 Task: Set Duration of Sprint called Sprint0000000232 in Scrum Project Project0000000078 to 1 week in Jira. Set Duration of Sprint called Sprint0000000233 in Scrum Project Project0000000078 to 2 weeks in Jira. Set Duration of Sprint called Sprint0000000234 in Scrum Project Project0000000078 to 3 weeks in Jira. Create ChildIssue0000000761 as Child Issue of Issue Issue0000000381 in Backlog  in Scrum Project Project0000000077 in Jira. Create ChildIssue0000000762 as Child Issue of Issue Issue0000000381 in Backlog  in Scrum Project Project0000000077 in Jira
Action: Mouse moved to (76, 316)
Screenshot: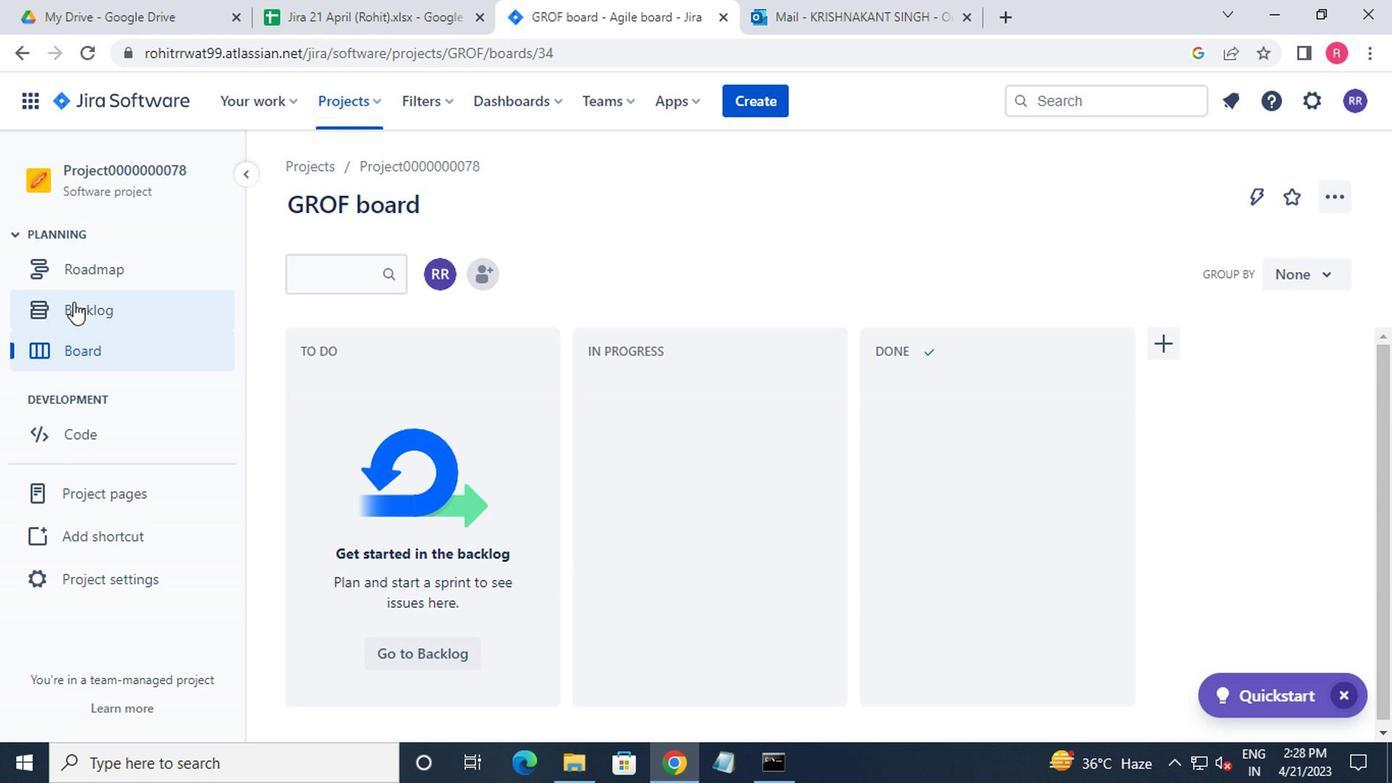 
Action: Mouse pressed left at (76, 316)
Screenshot: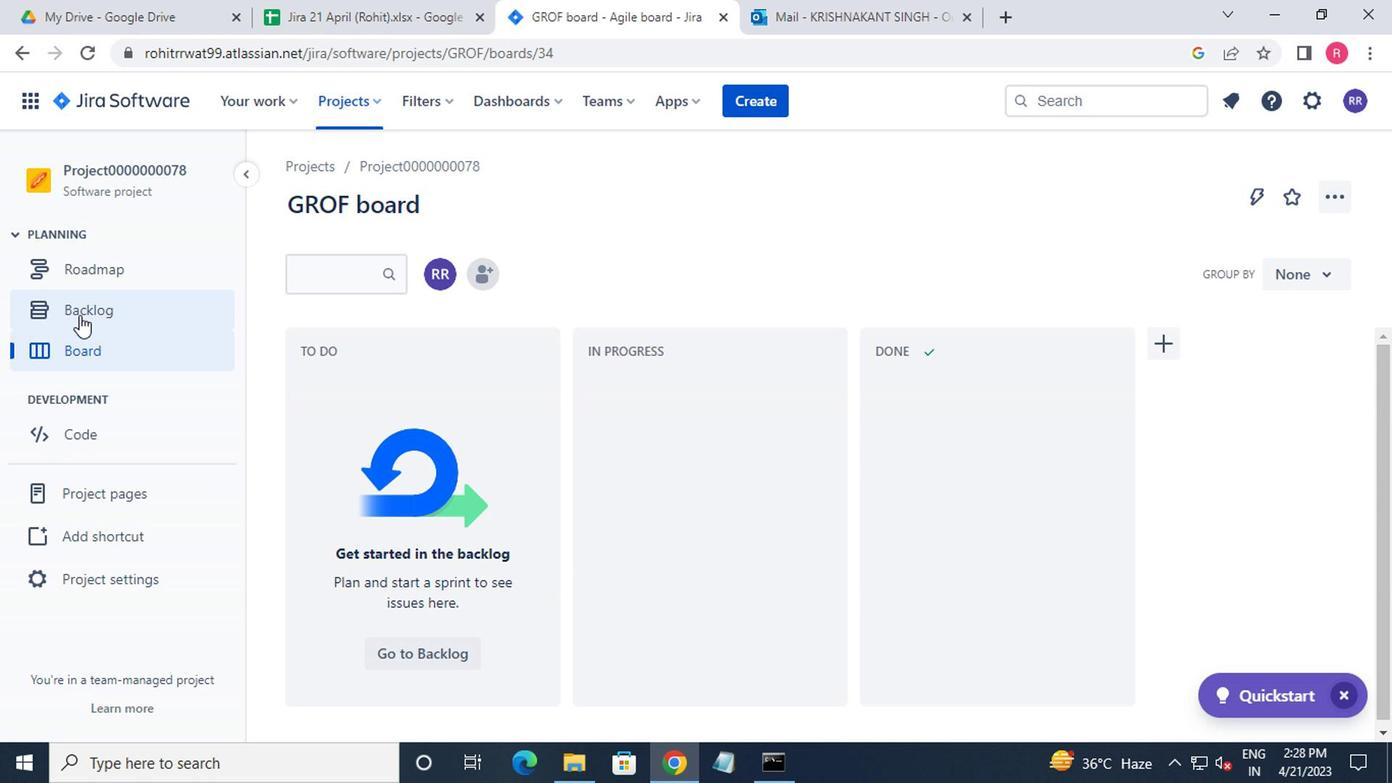 
Action: Mouse moved to (454, 335)
Screenshot: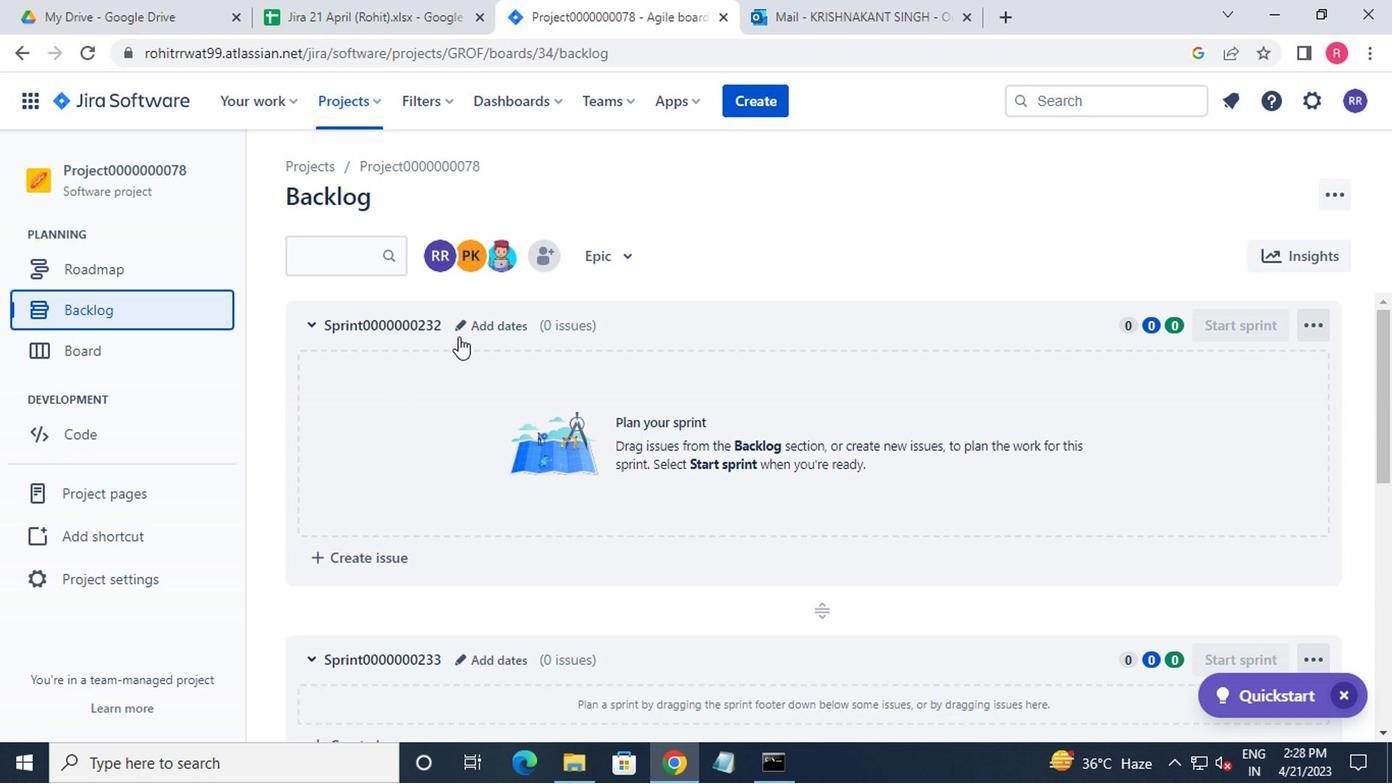 
Action: Mouse pressed left at (454, 335)
Screenshot: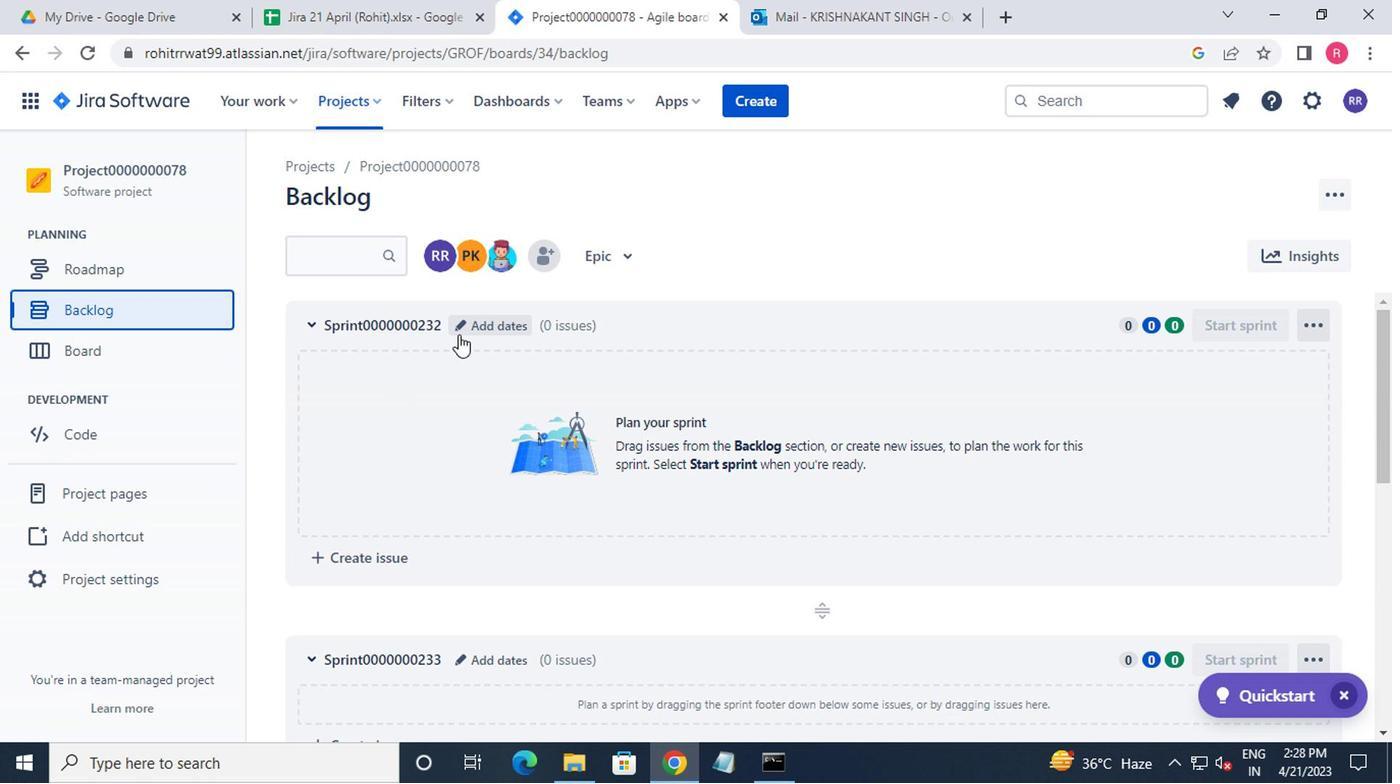 
Action: Mouse moved to (519, 317)
Screenshot: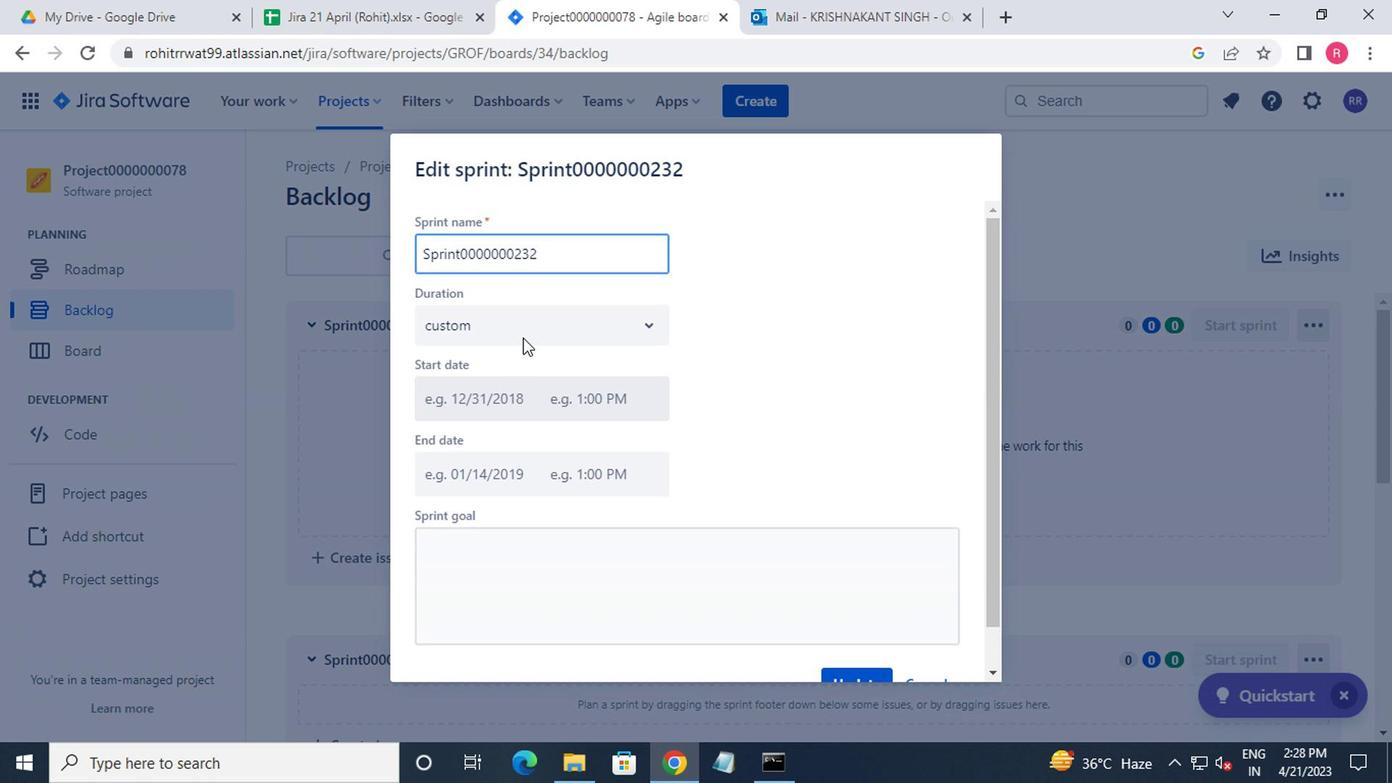 
Action: Mouse pressed left at (519, 317)
Screenshot: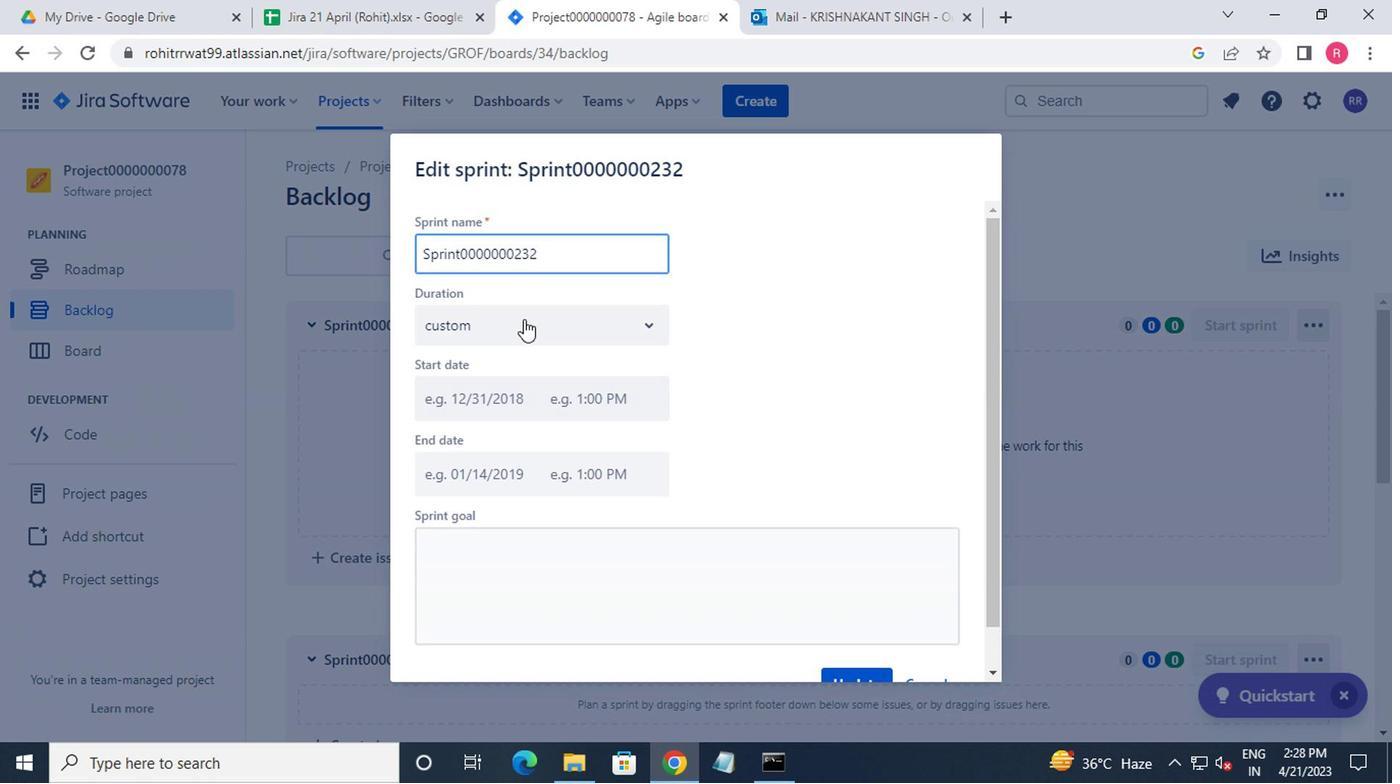 
Action: Mouse moved to (501, 379)
Screenshot: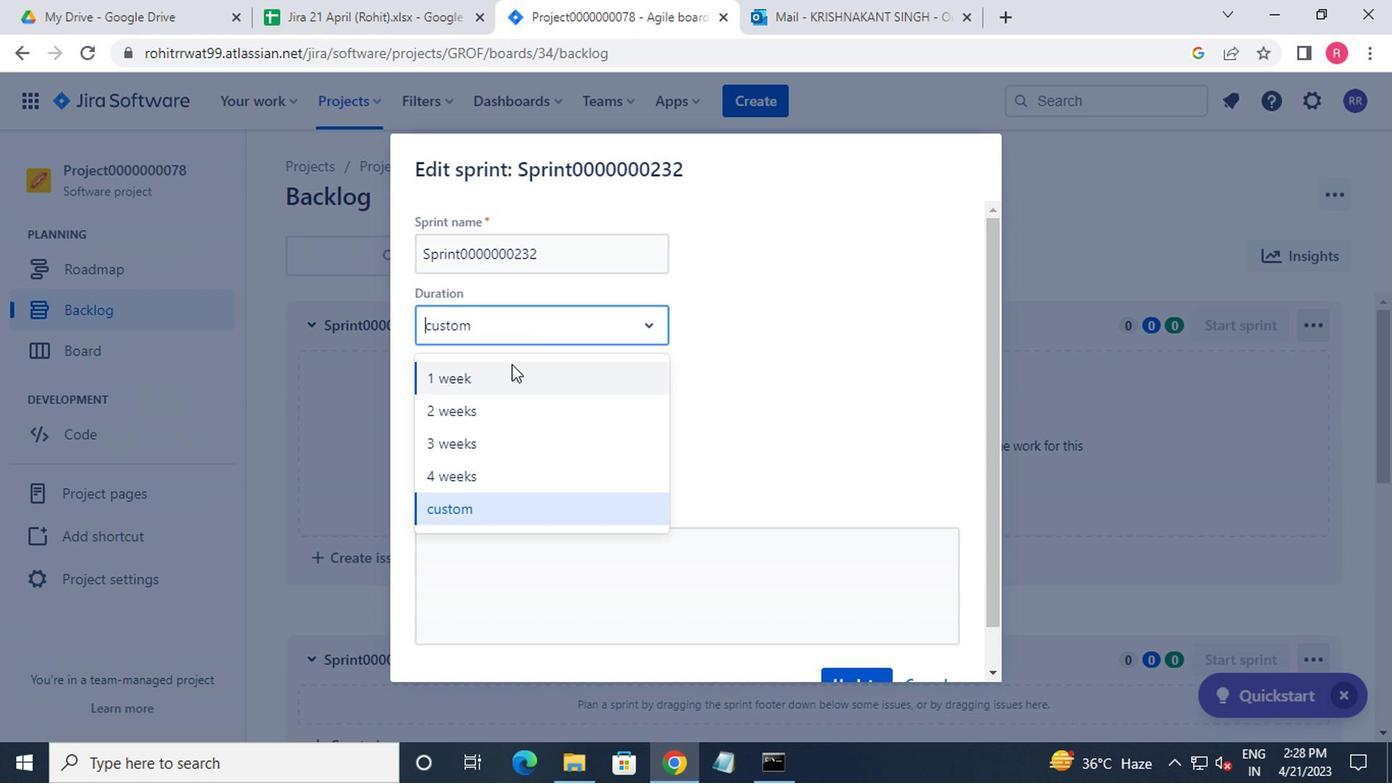 
Action: Mouse pressed left at (501, 379)
Screenshot: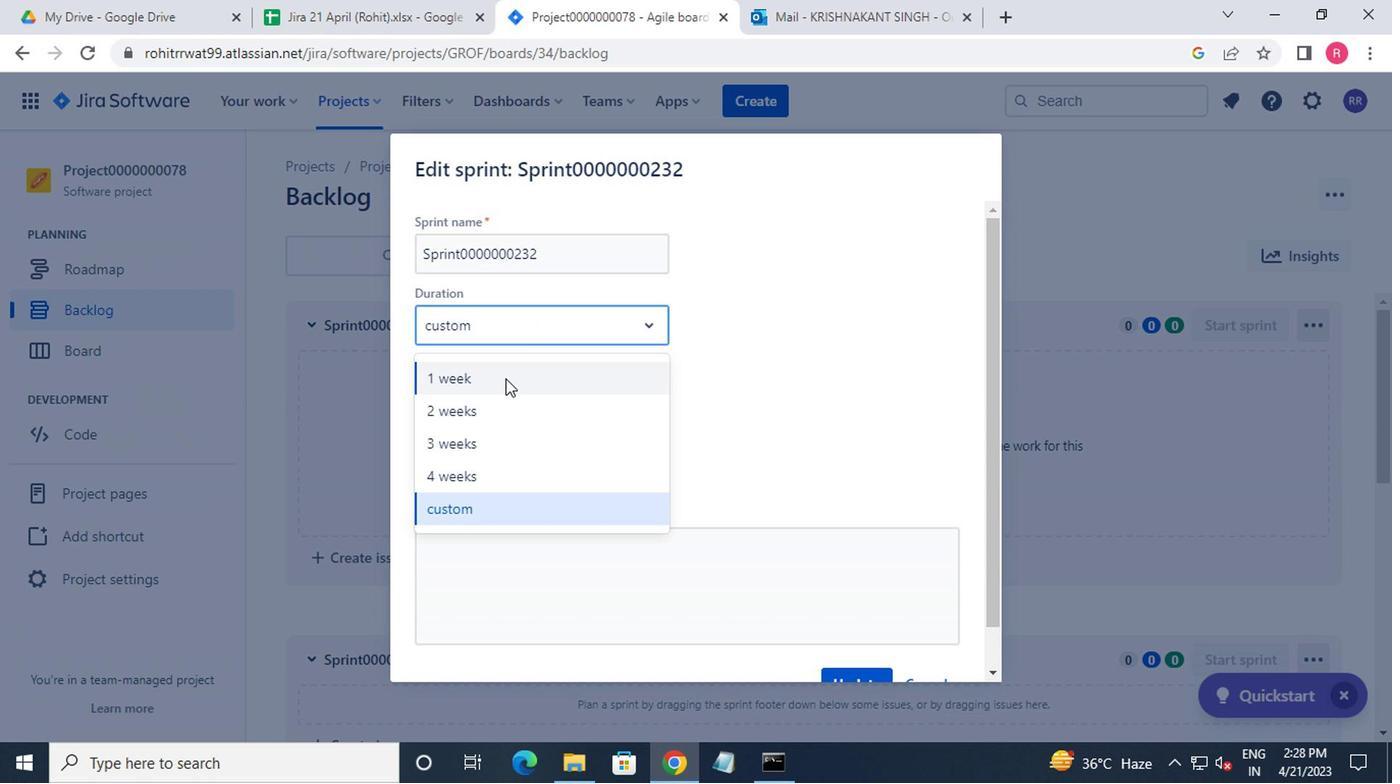 
Action: Mouse moved to (741, 556)
Screenshot: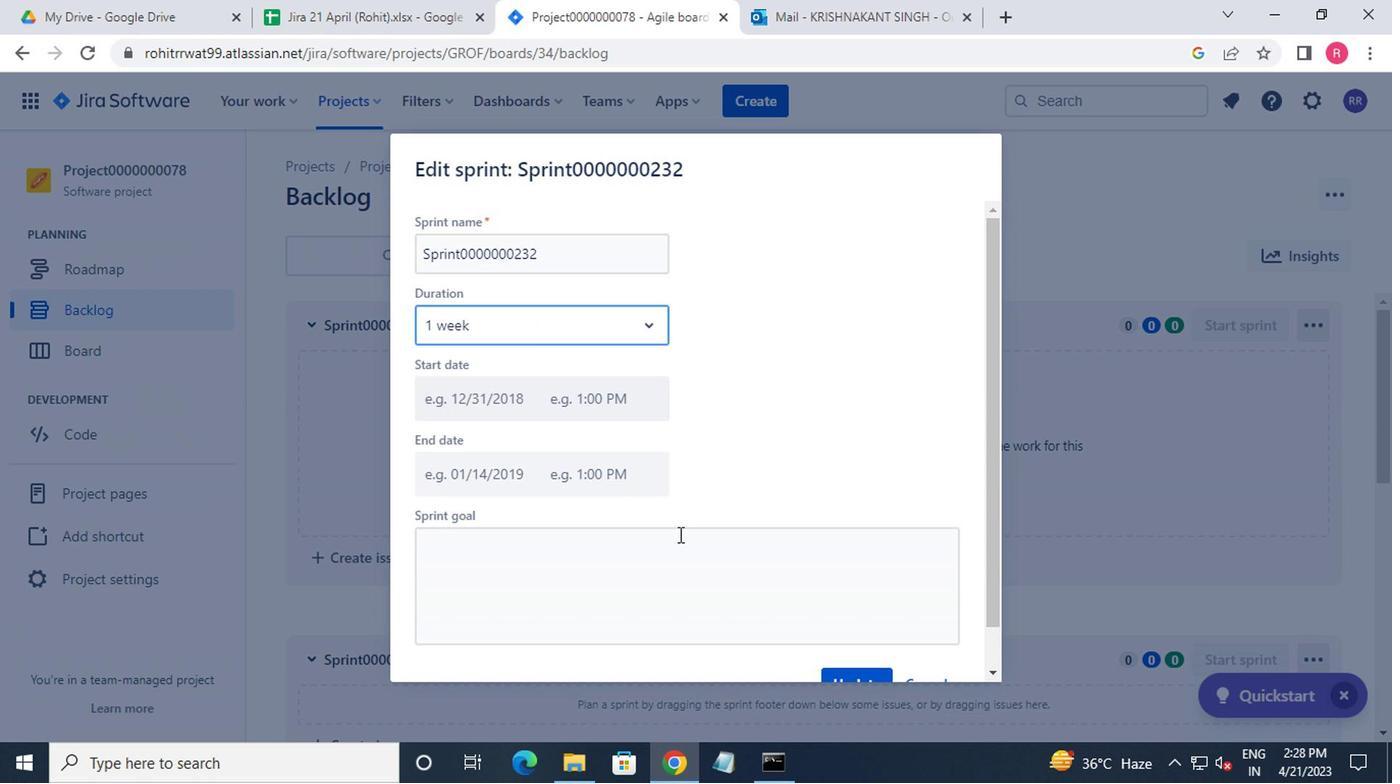 
Action: Mouse scrolled (741, 554) with delta (0, -1)
Screenshot: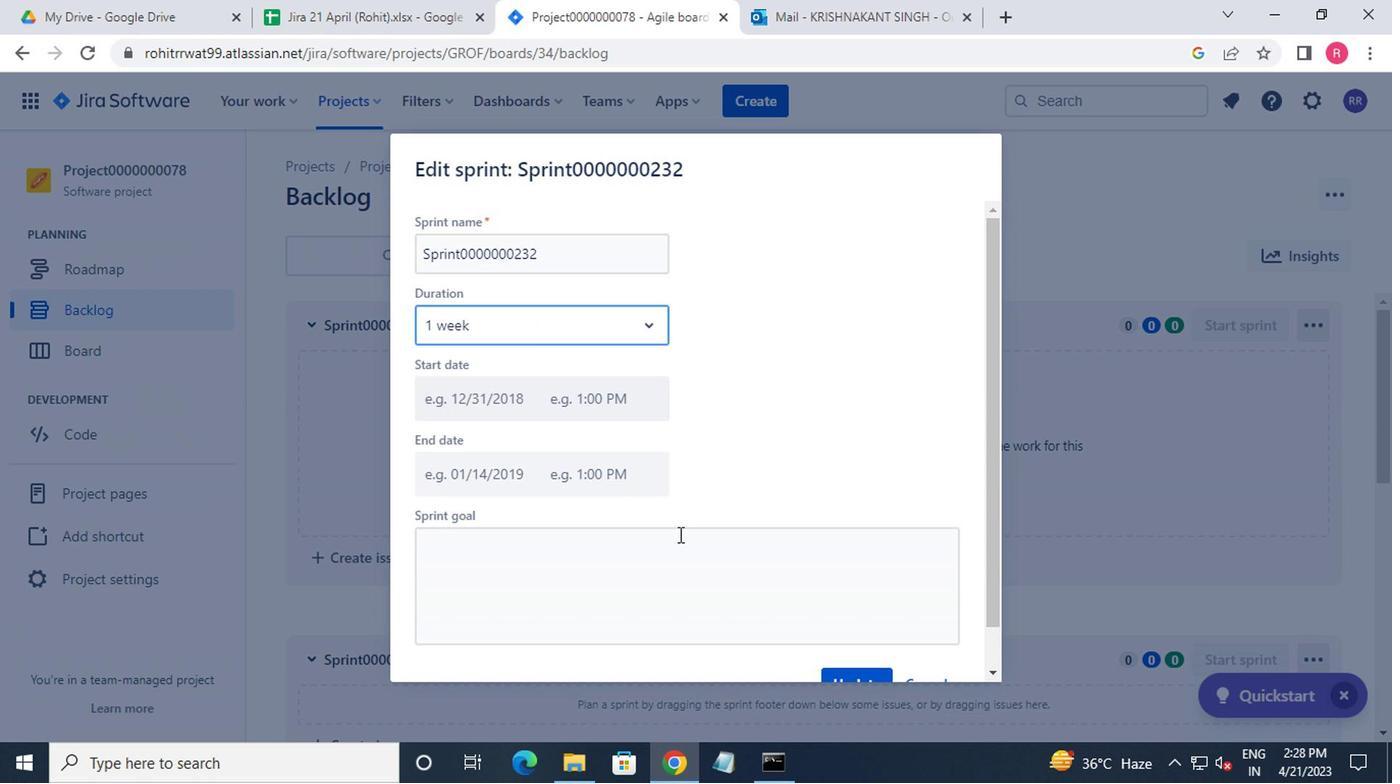 
Action: Mouse moved to (748, 556)
Screenshot: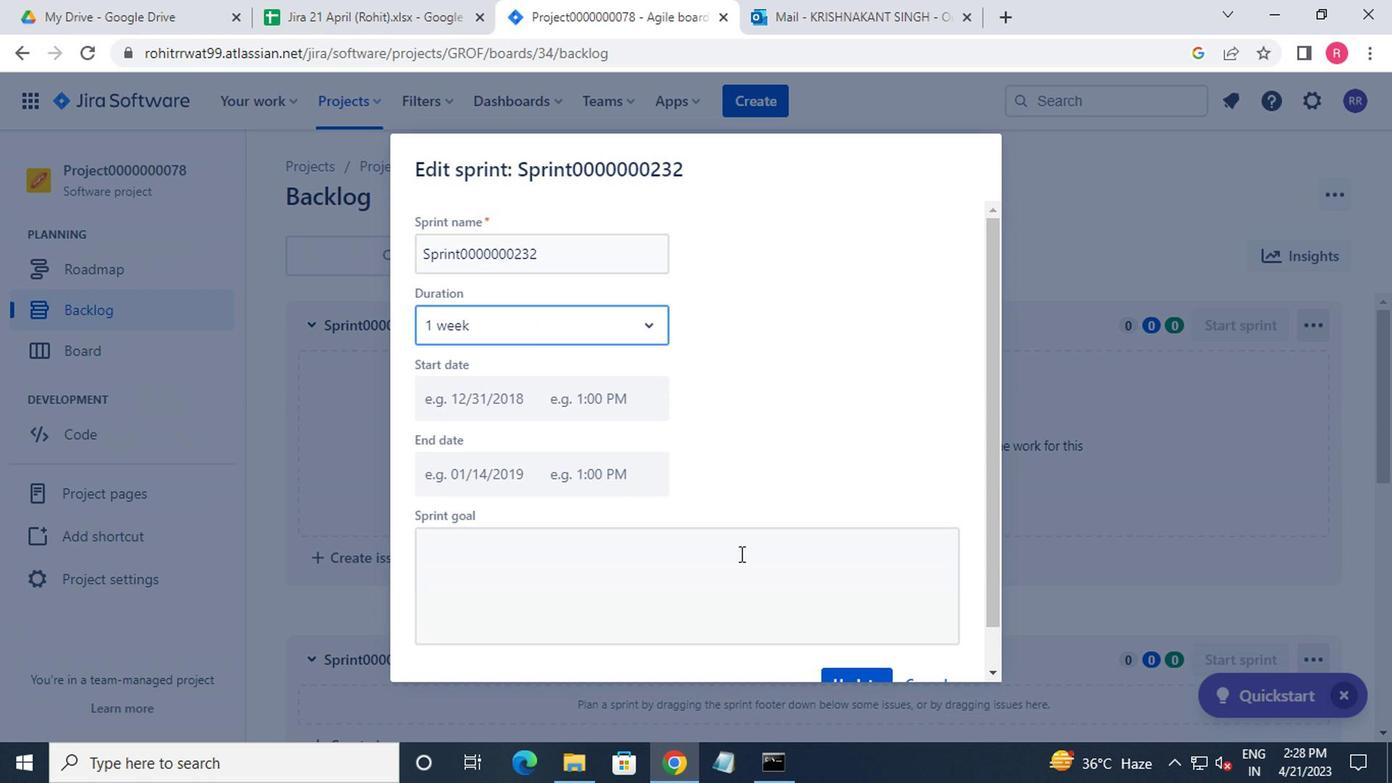 
Action: Mouse scrolled (748, 554) with delta (0, -1)
Screenshot: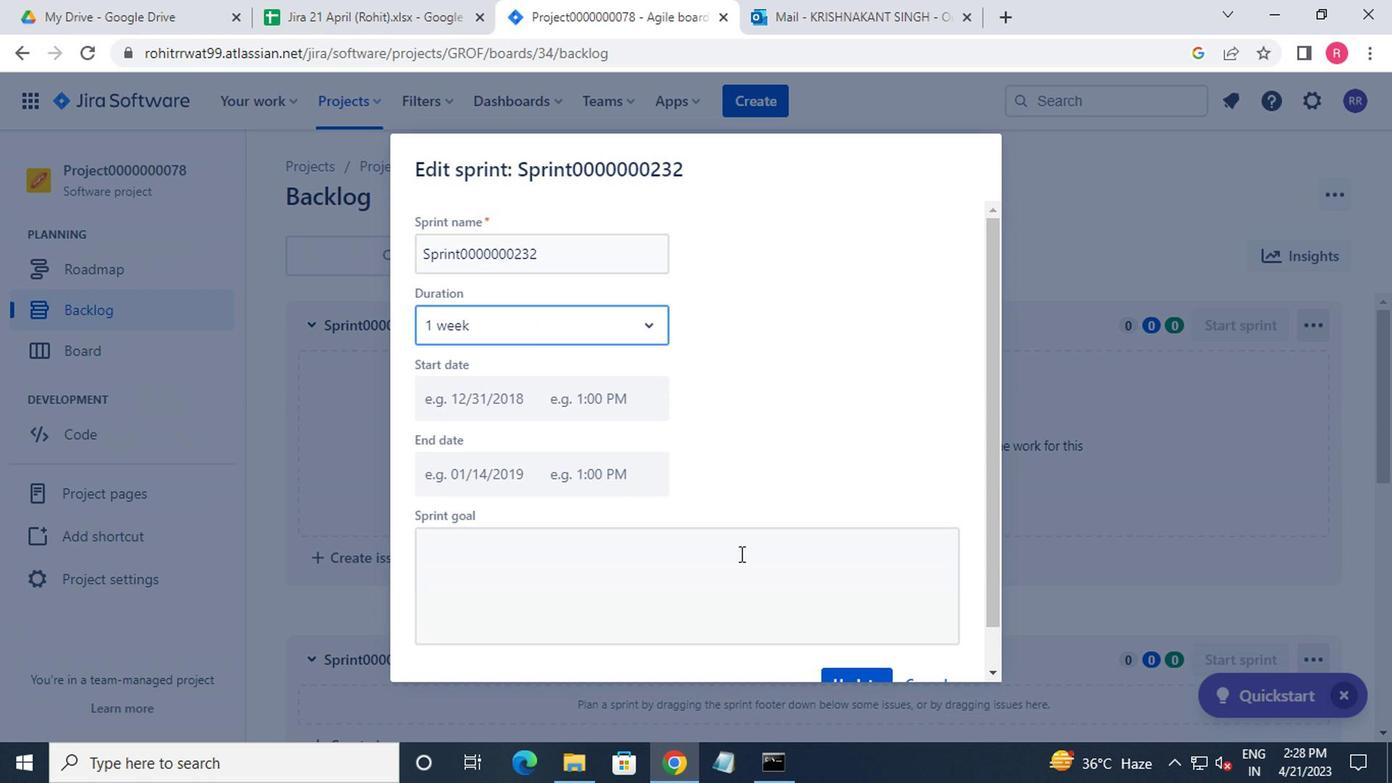 
Action: Mouse moved to (836, 633)
Screenshot: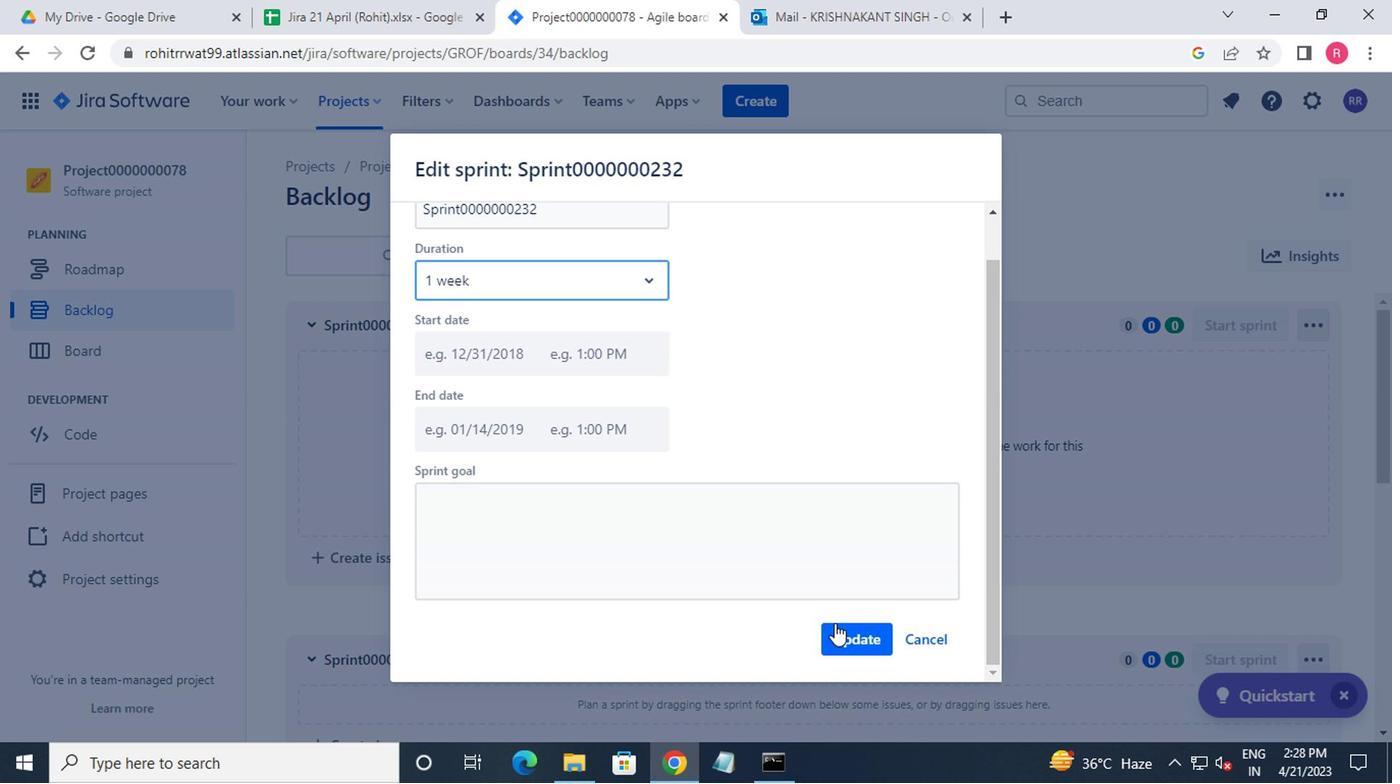 
Action: Mouse pressed left at (836, 633)
Screenshot: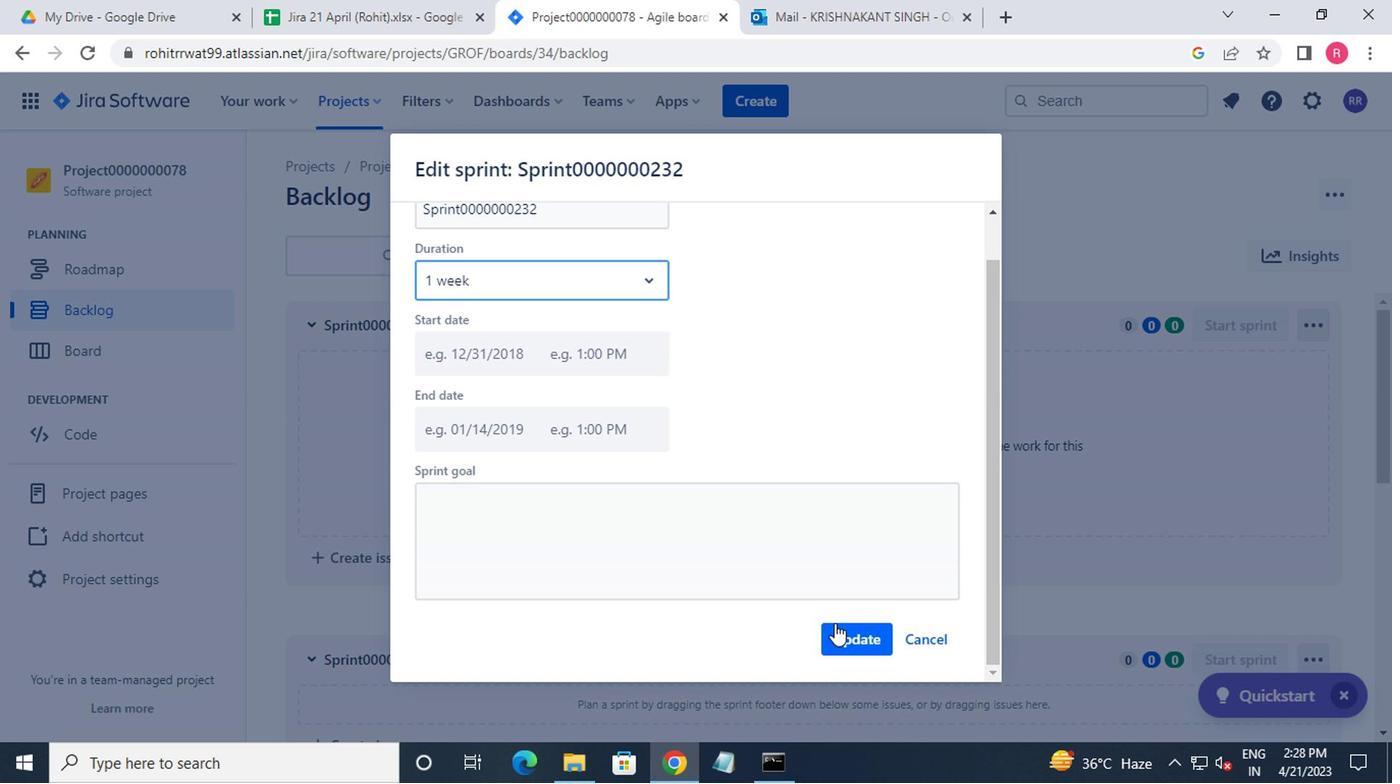 
Action: Mouse moved to (596, 527)
Screenshot: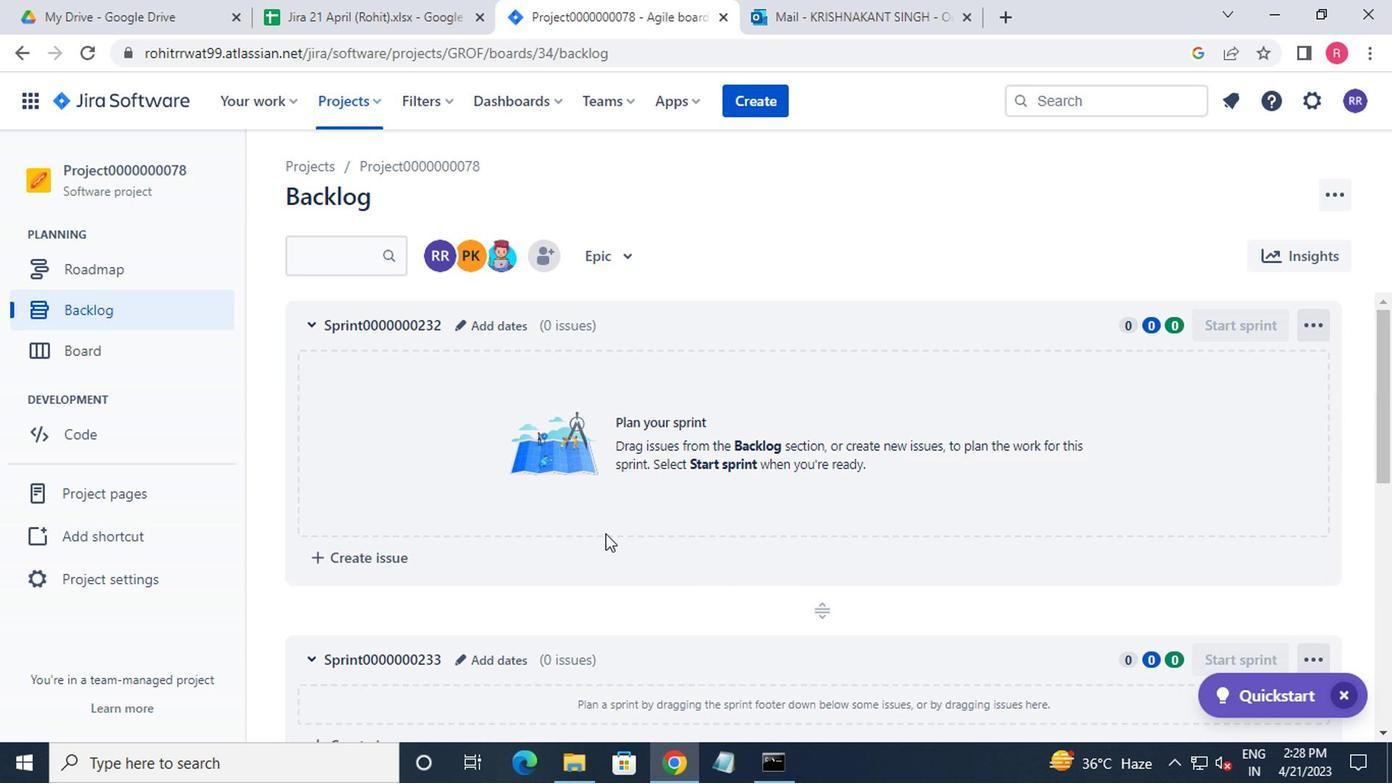 
Action: Mouse scrolled (596, 527) with delta (0, 0)
Screenshot: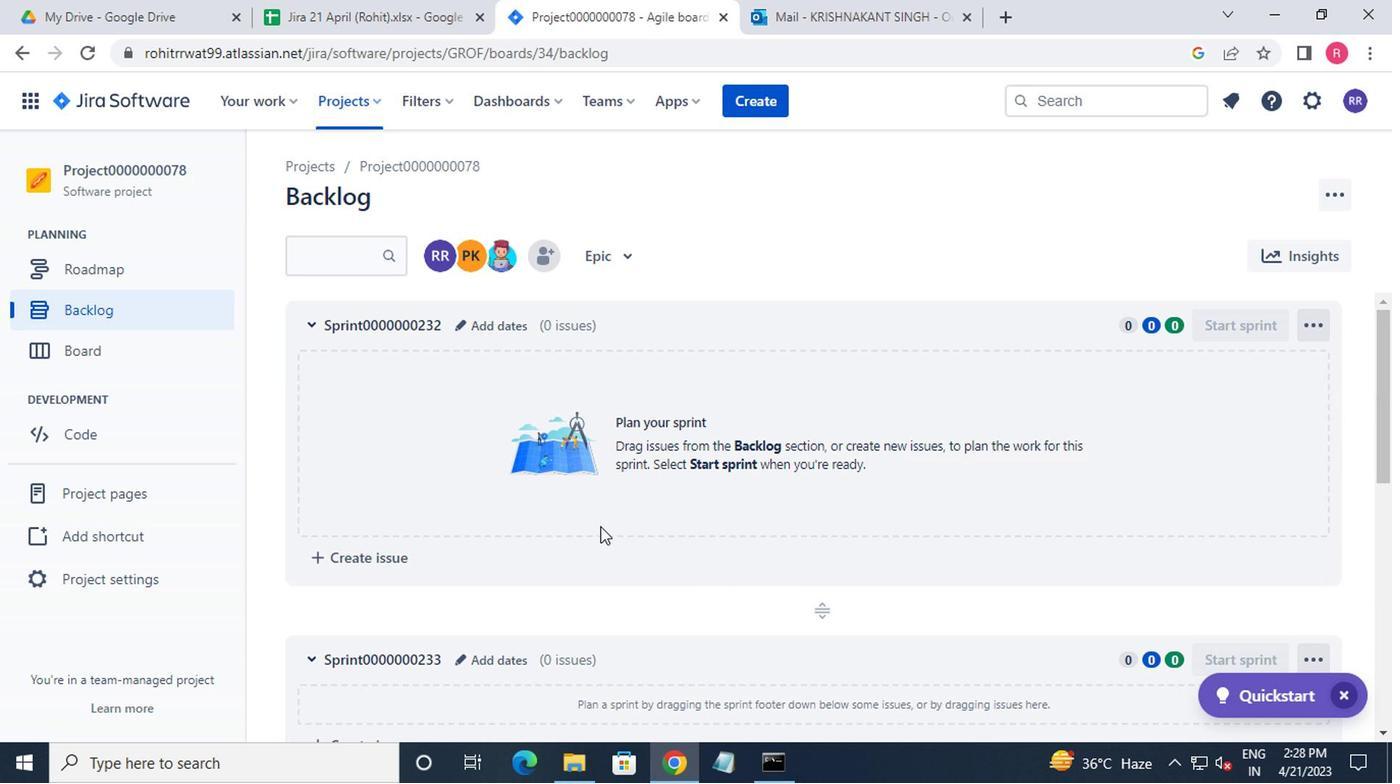 
Action: Mouse scrolled (596, 527) with delta (0, 0)
Screenshot: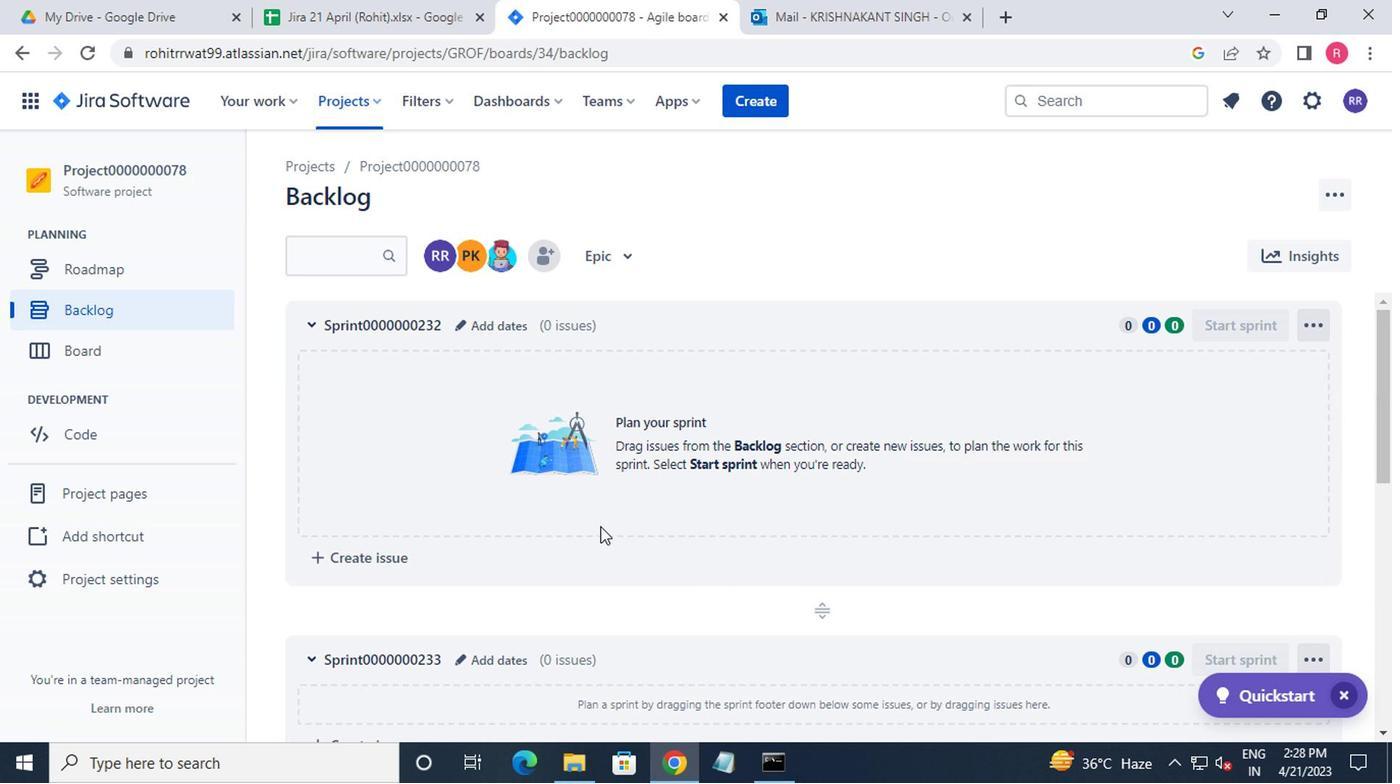 
Action: Mouse moved to (451, 460)
Screenshot: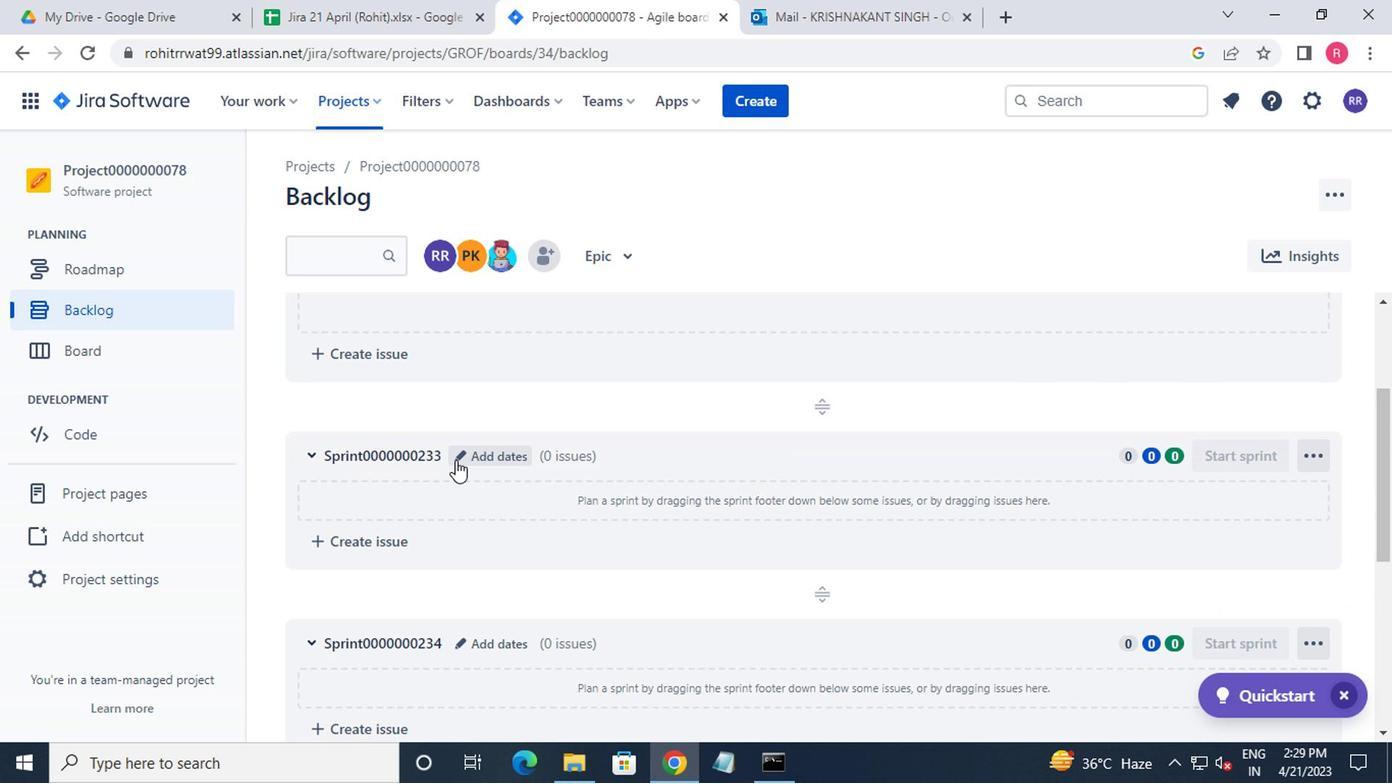 
Action: Mouse pressed left at (451, 460)
Screenshot: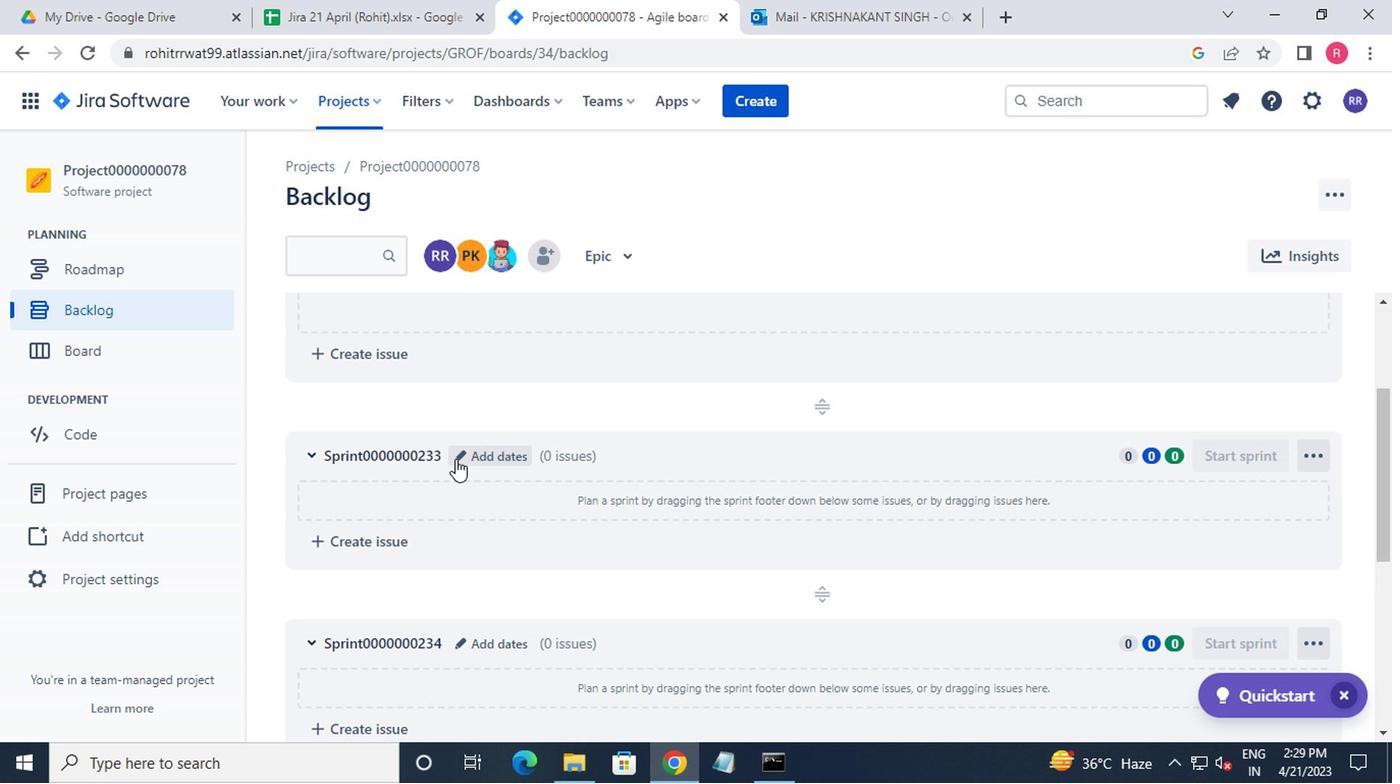 
Action: Mouse moved to (562, 329)
Screenshot: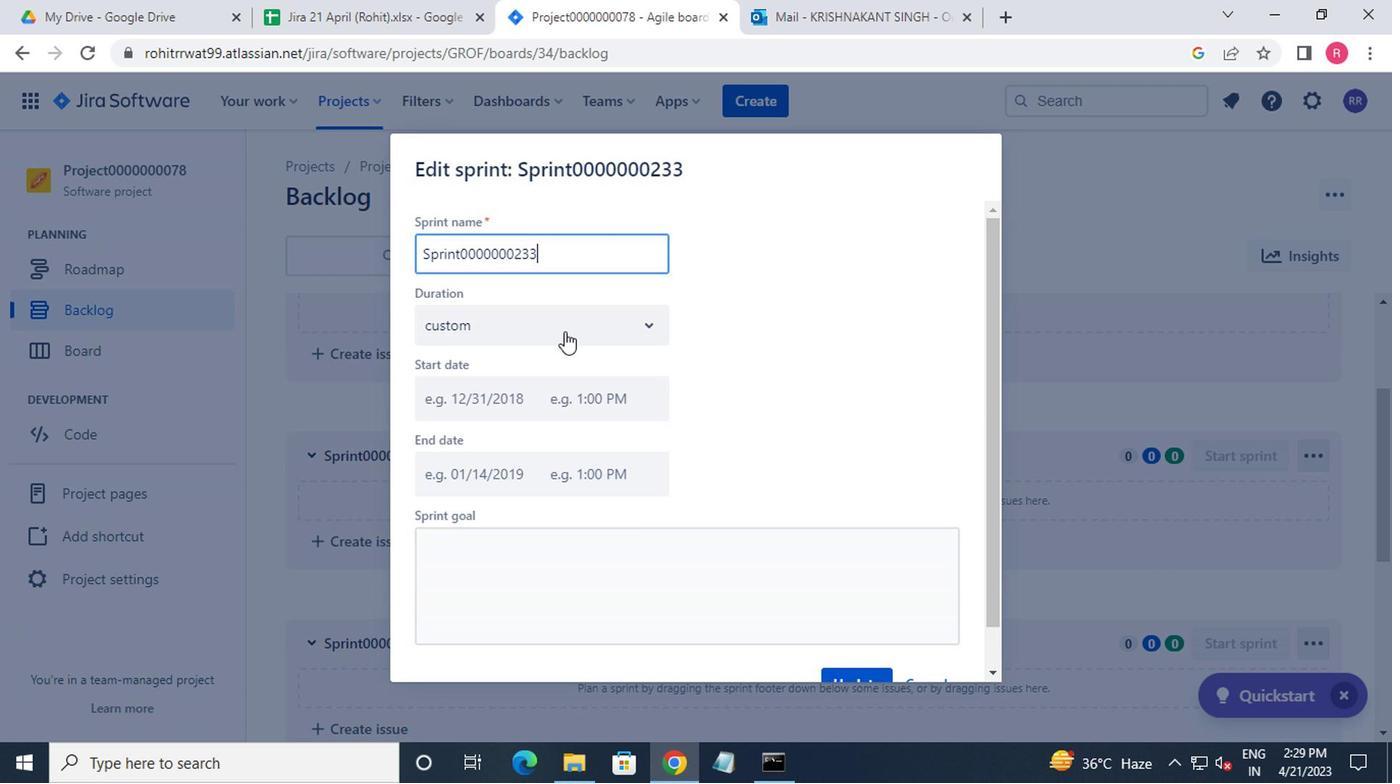 
Action: Mouse pressed left at (562, 329)
Screenshot: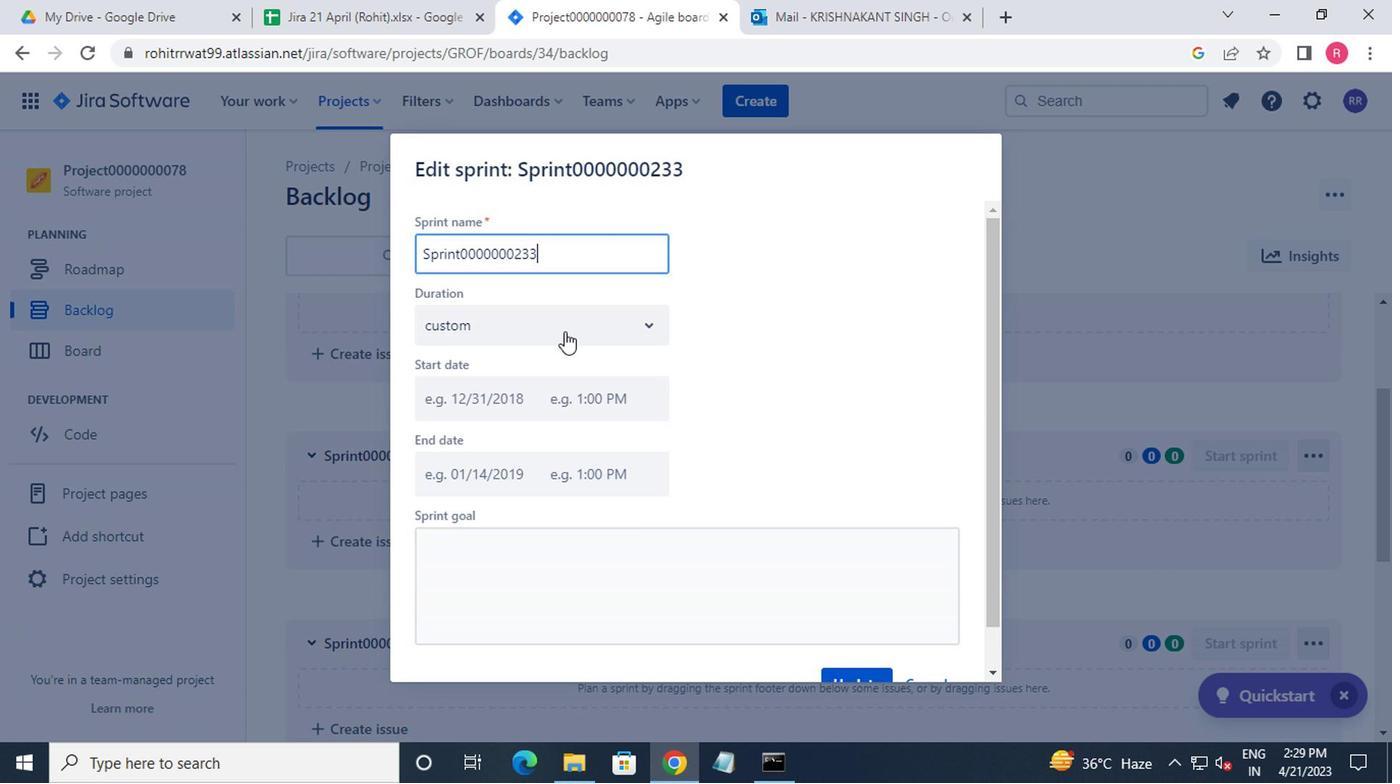 
Action: Mouse moved to (519, 410)
Screenshot: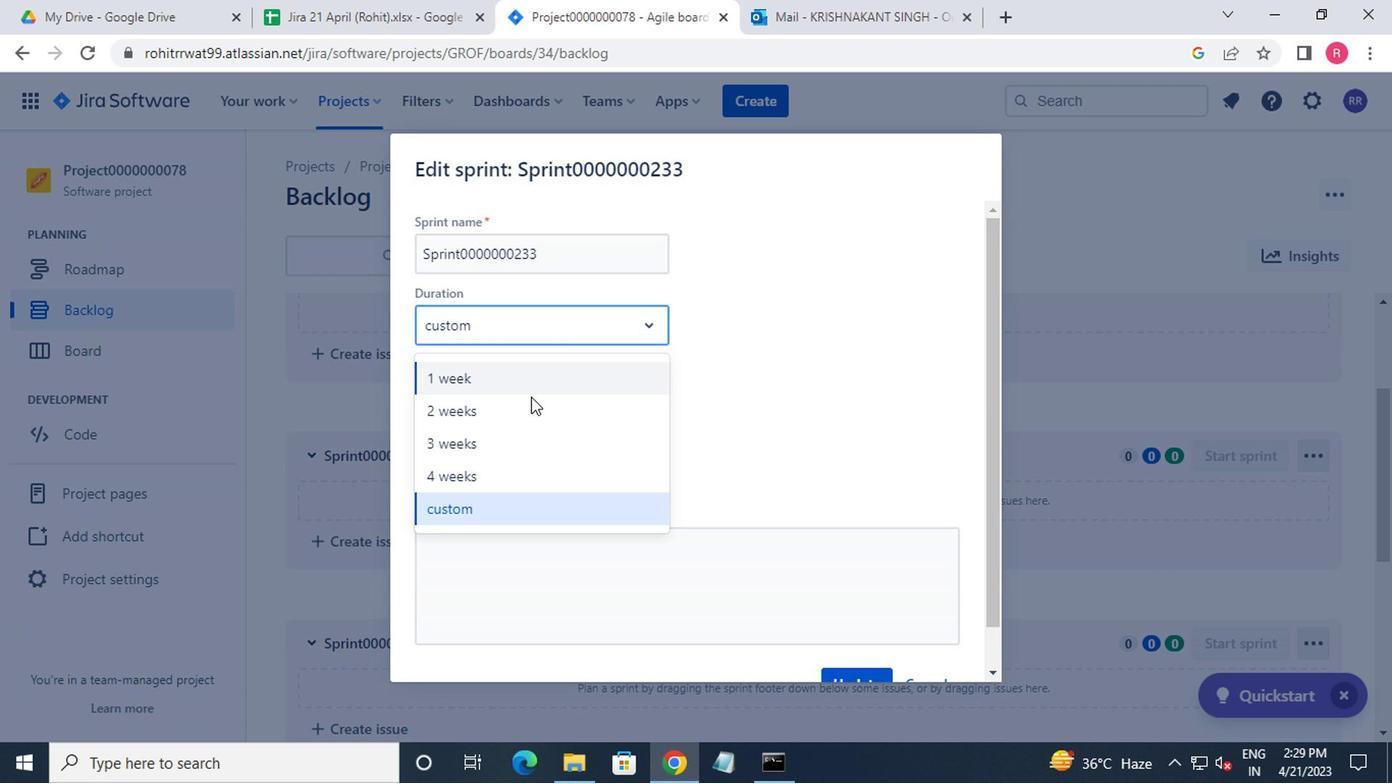 
Action: Mouse pressed left at (519, 410)
Screenshot: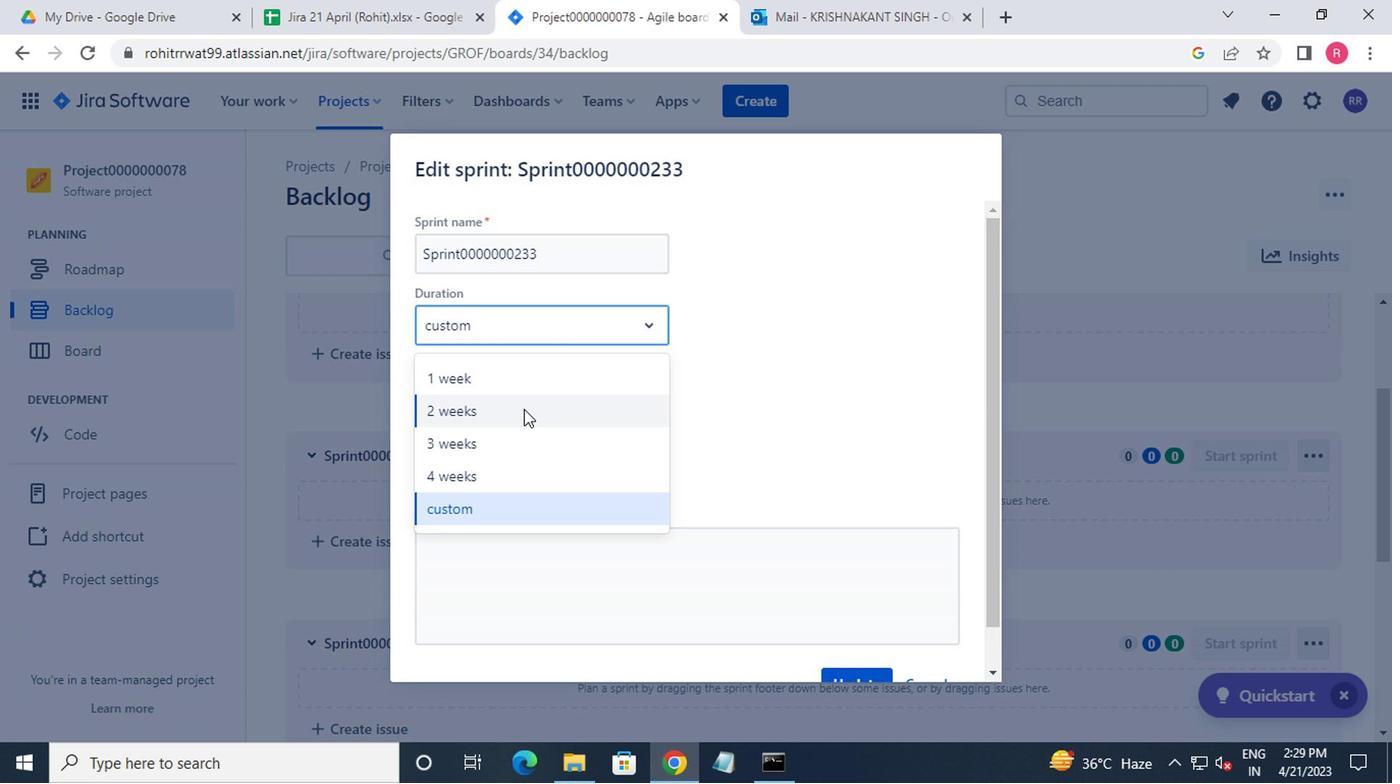
Action: Mouse moved to (835, 673)
Screenshot: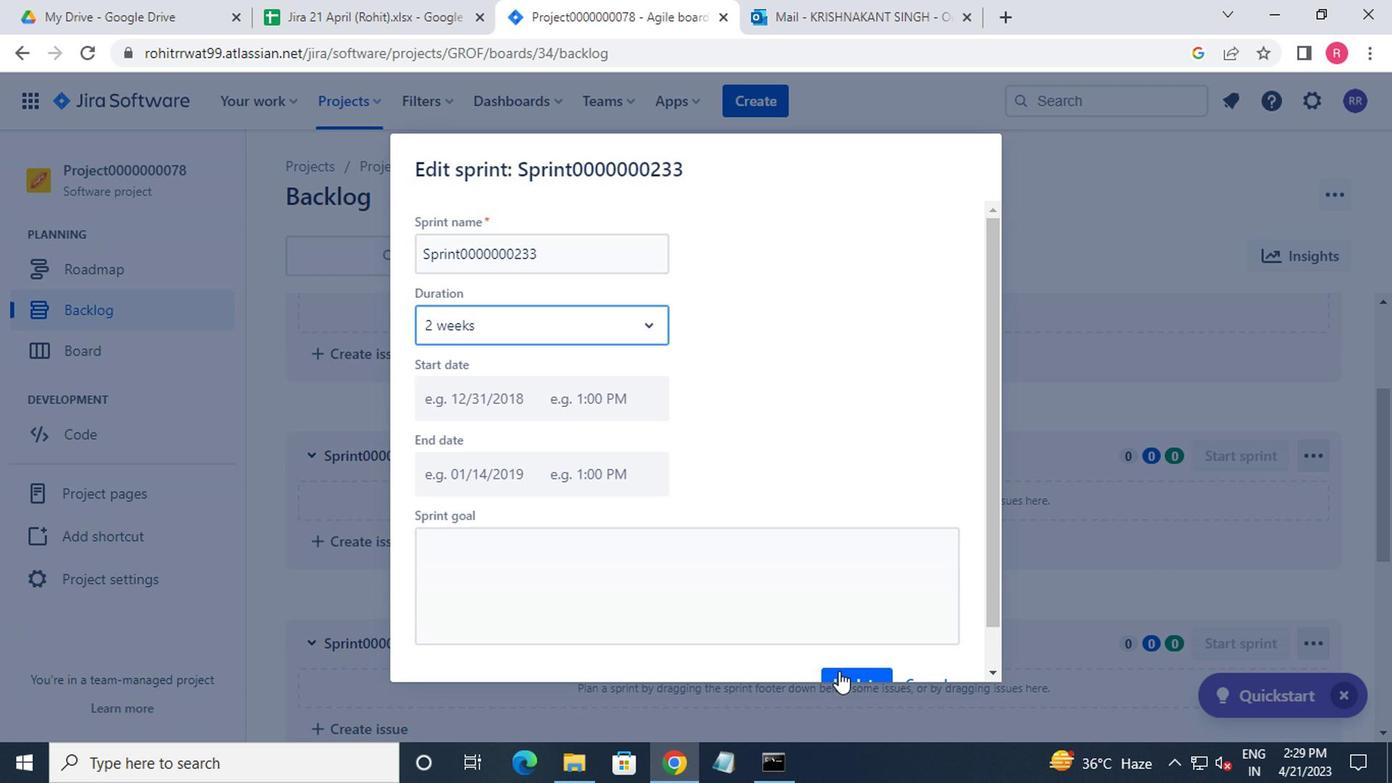 
Action: Mouse pressed left at (835, 673)
Screenshot: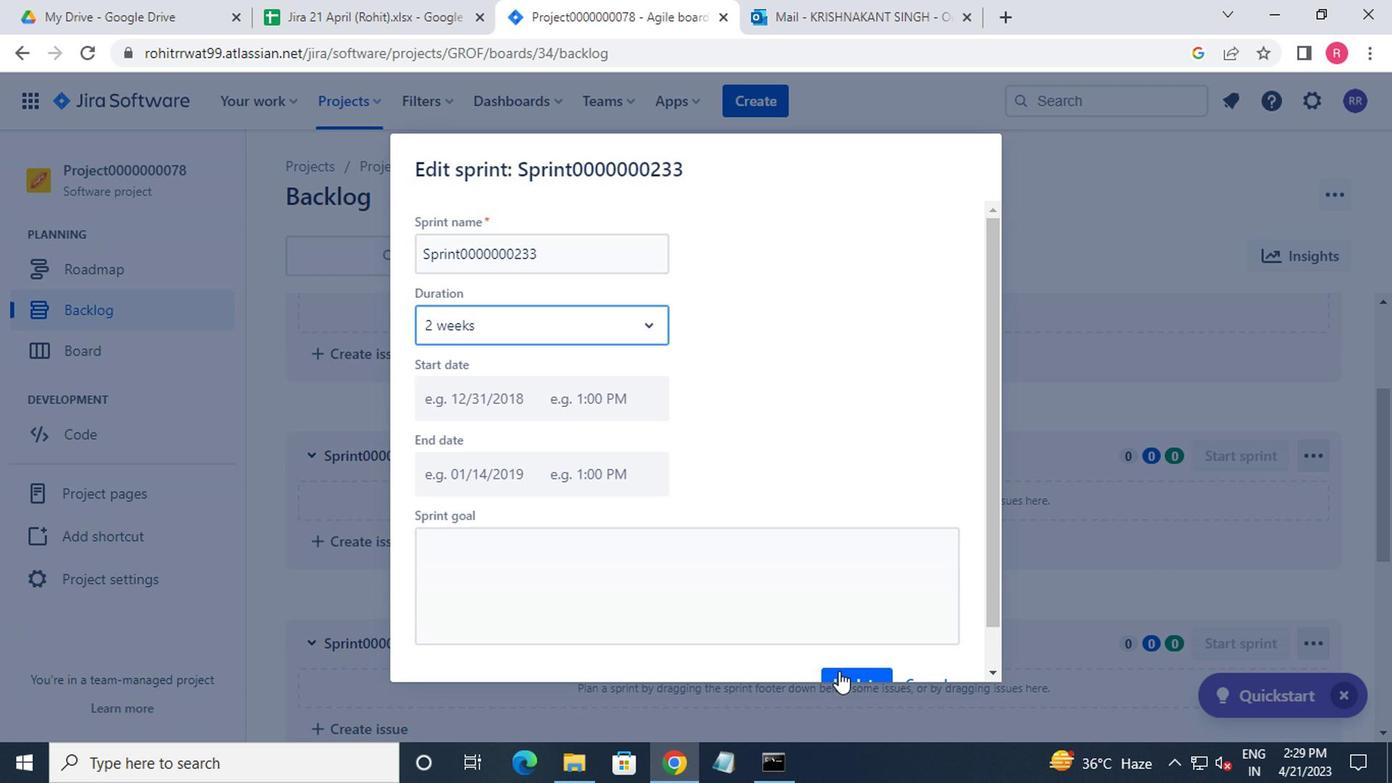 
Action: Mouse moved to (610, 573)
Screenshot: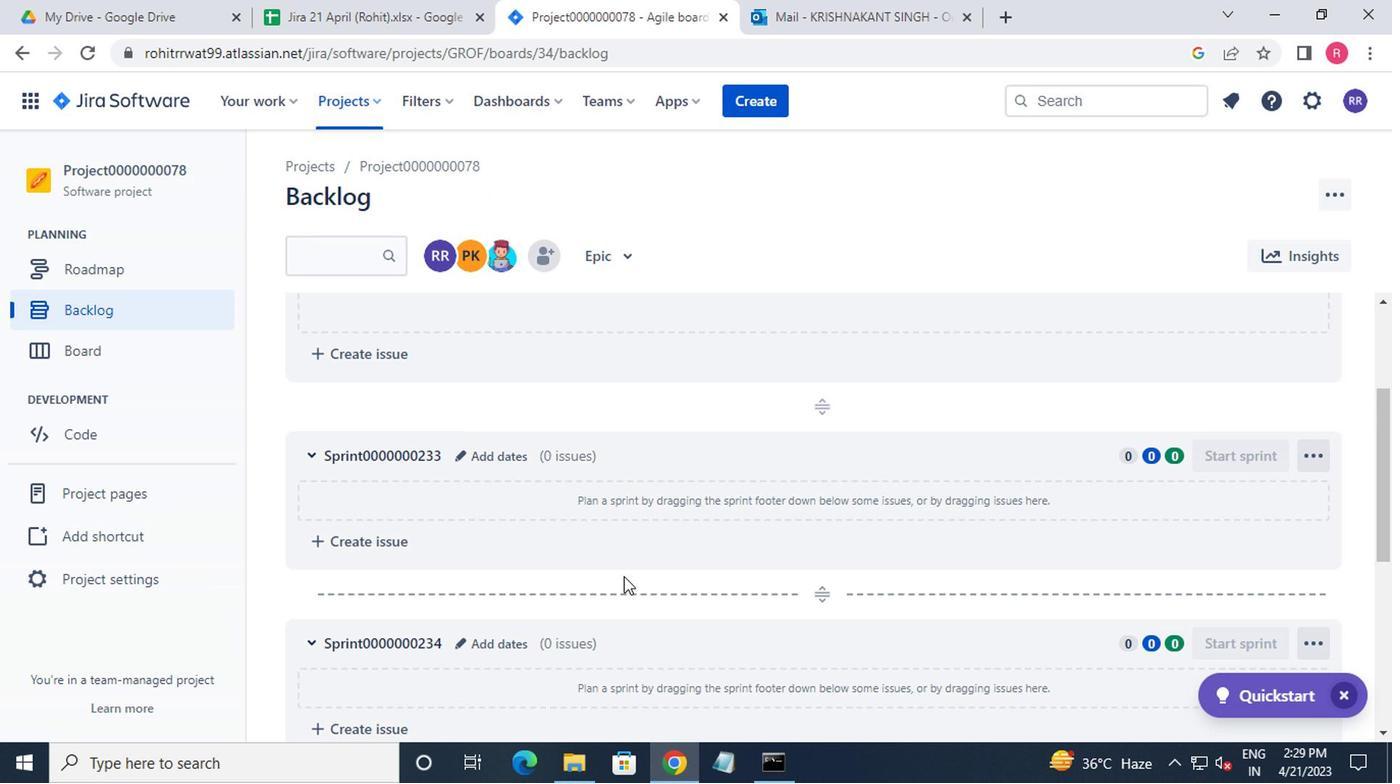 
Action: Mouse scrolled (610, 572) with delta (0, -1)
Screenshot: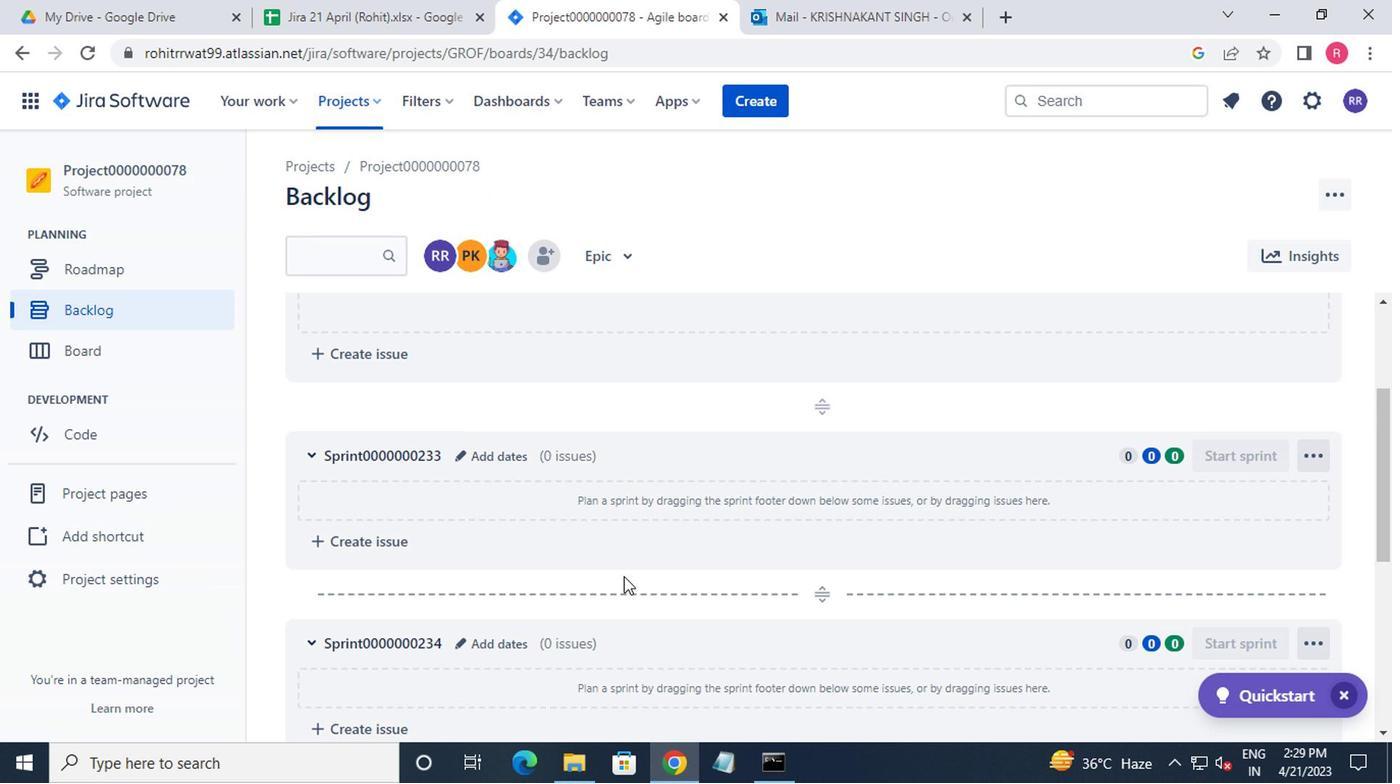 
Action: Mouse moved to (461, 534)
Screenshot: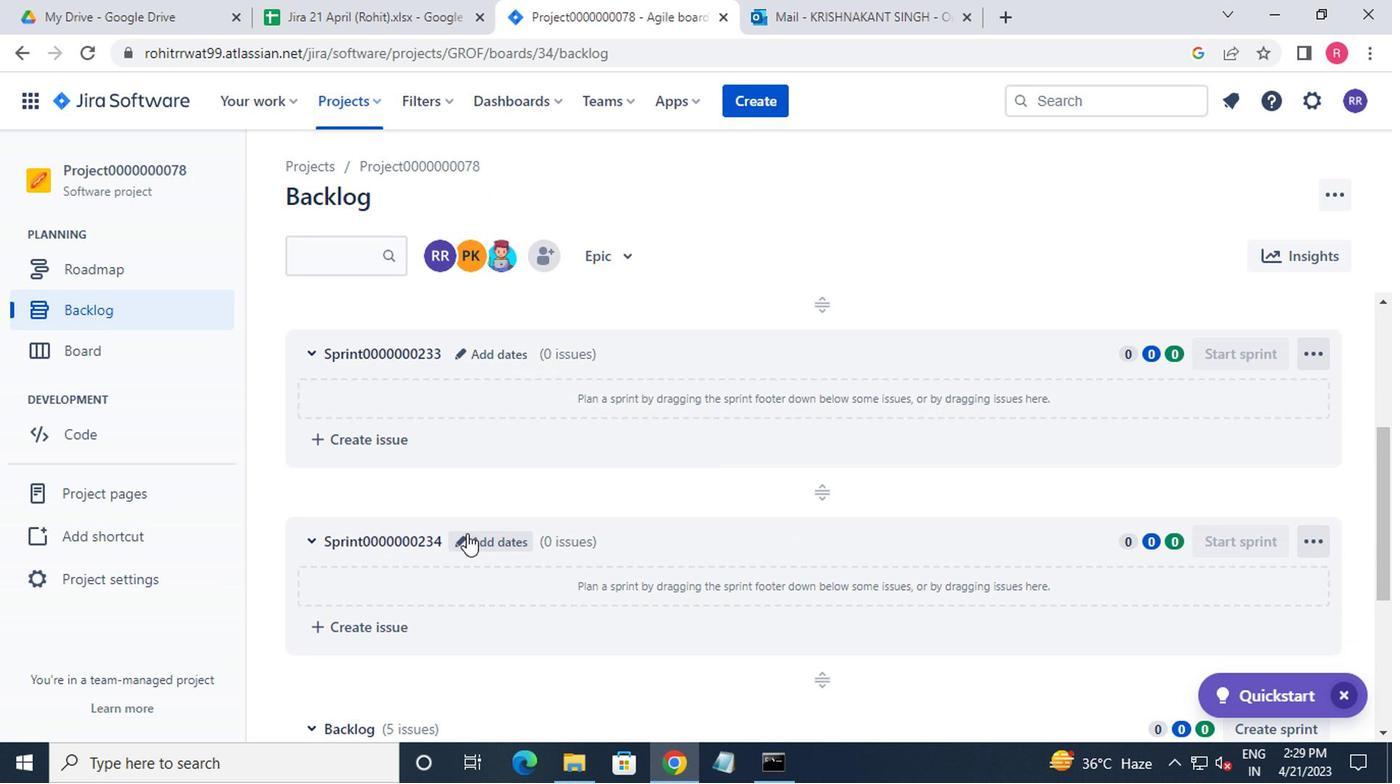 
Action: Mouse pressed left at (461, 534)
Screenshot: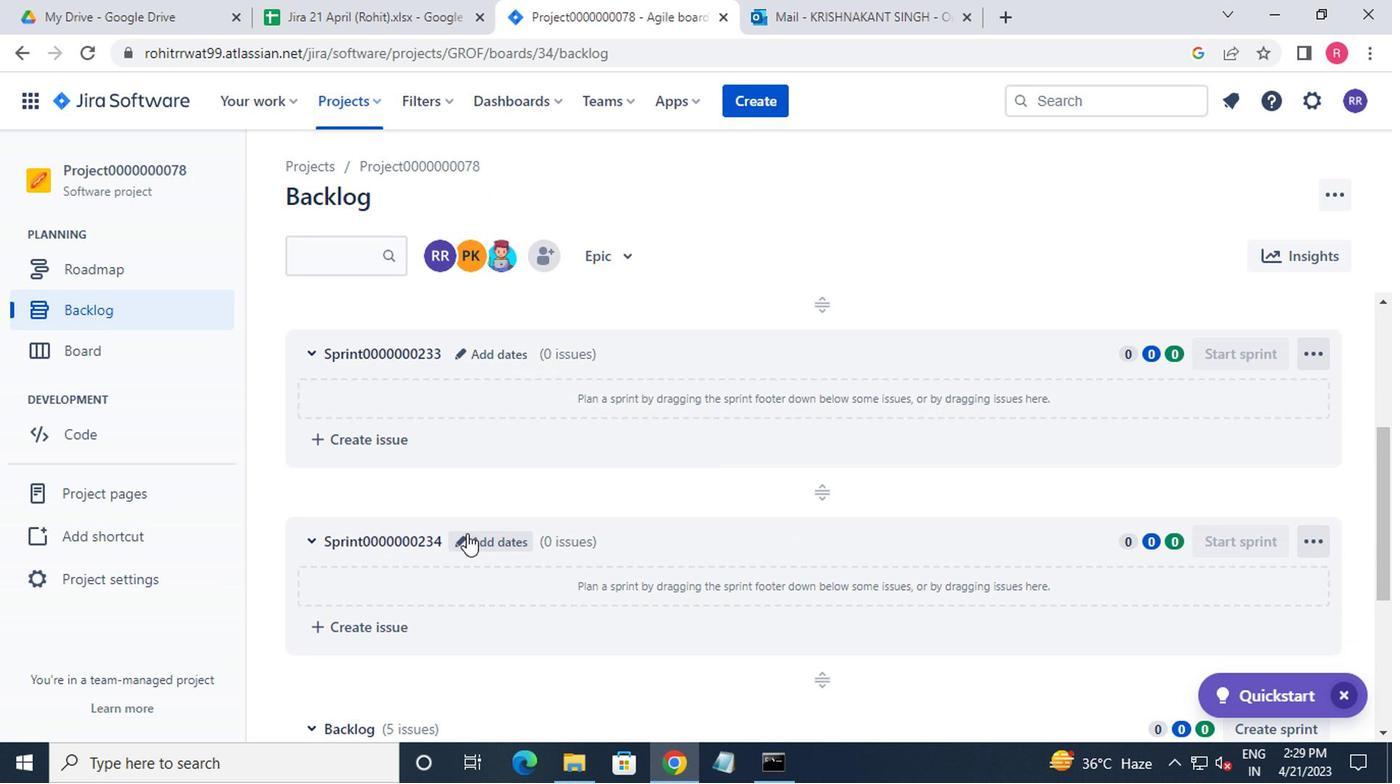 
Action: Mouse moved to (492, 338)
Screenshot: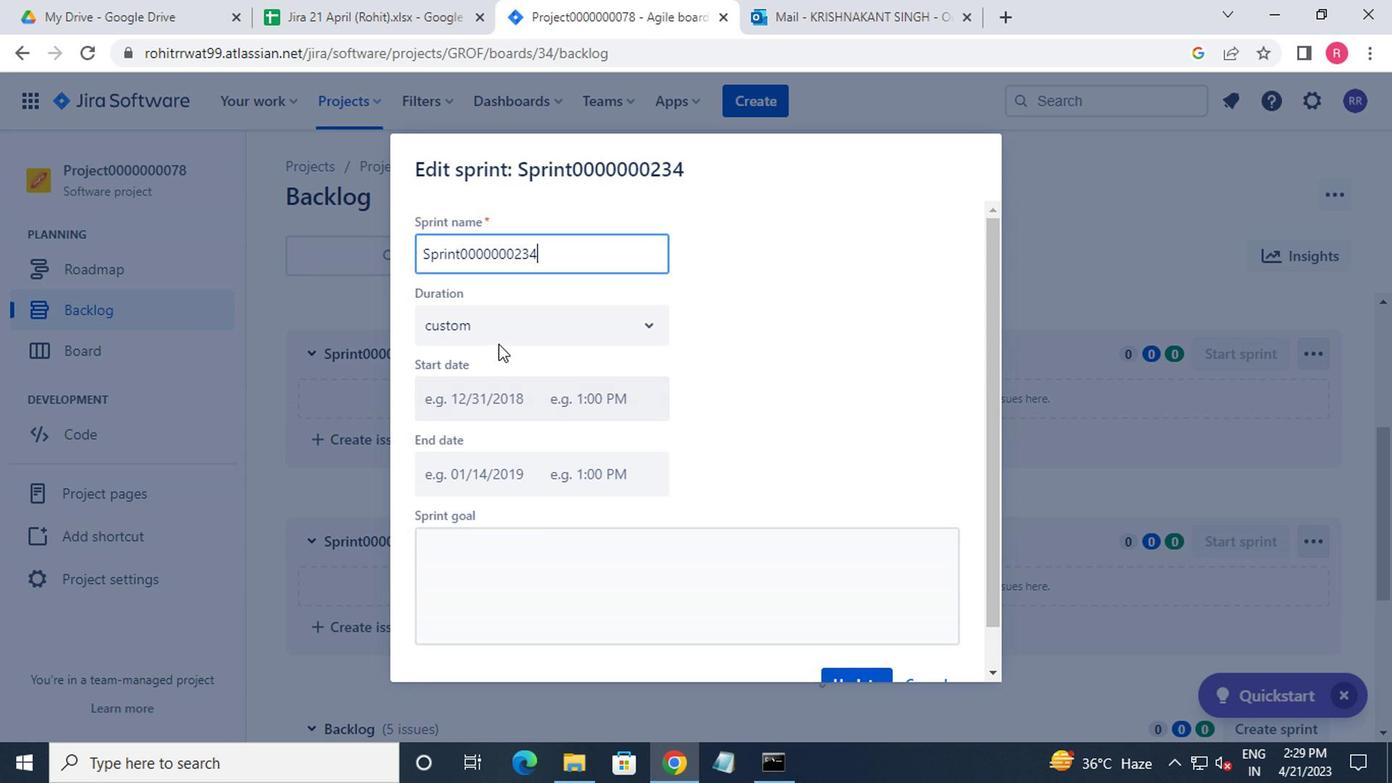 
Action: Mouse pressed left at (492, 338)
Screenshot: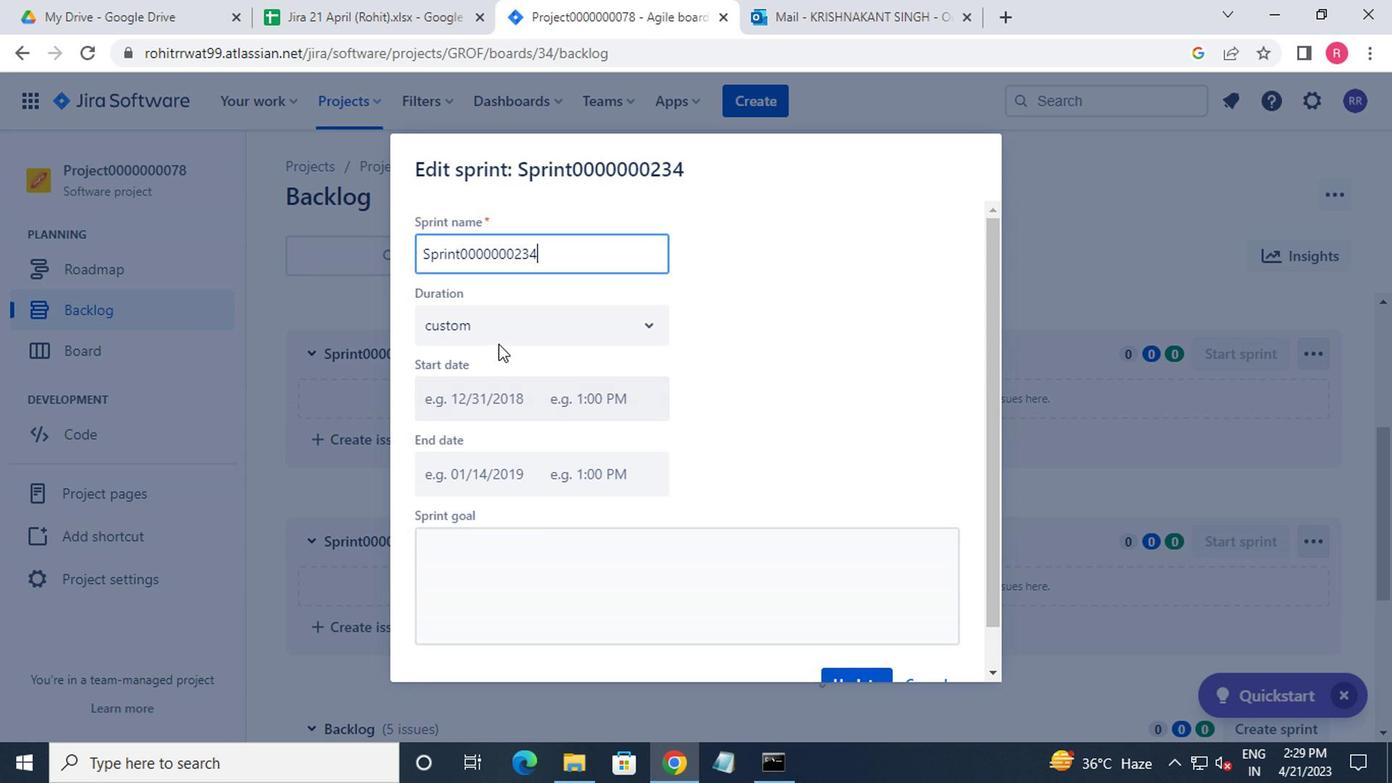 
Action: Mouse moved to (482, 443)
Screenshot: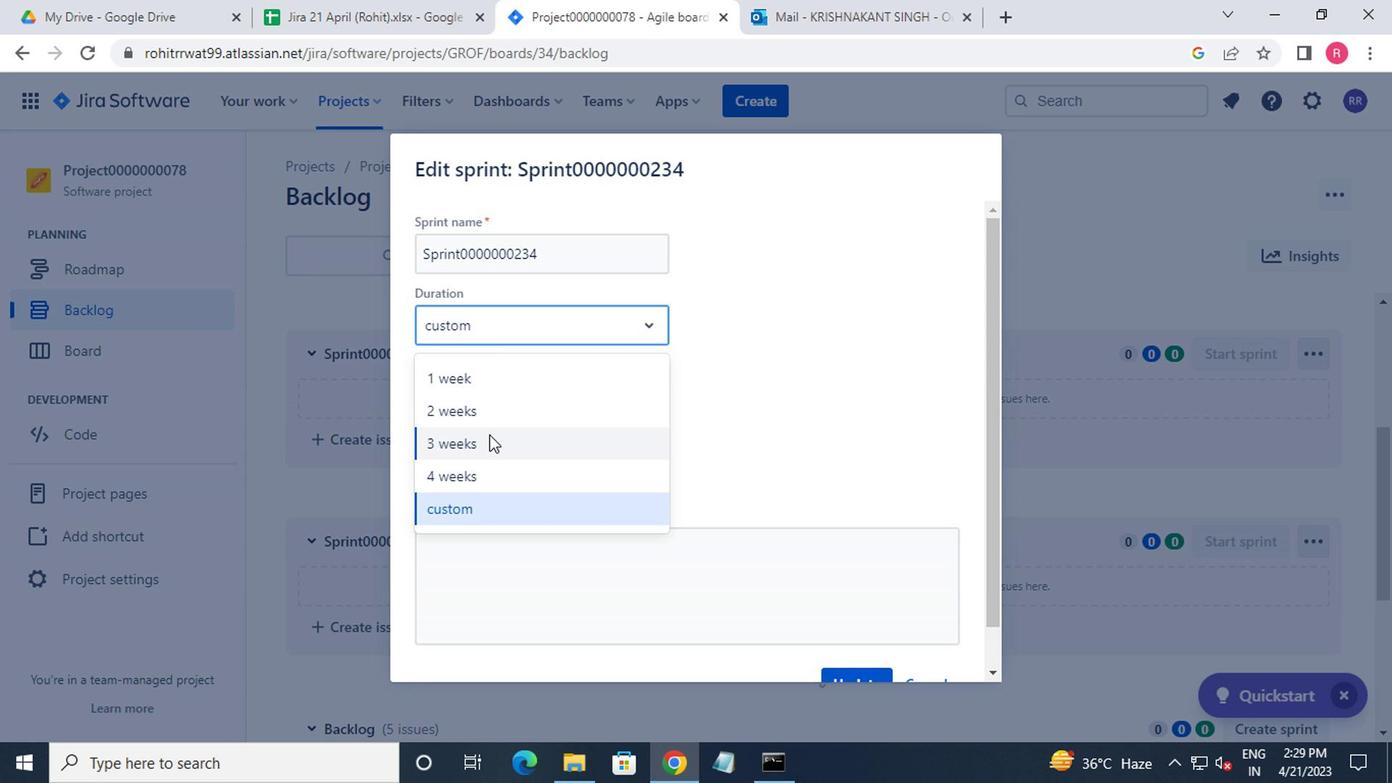 
Action: Mouse pressed left at (482, 443)
Screenshot: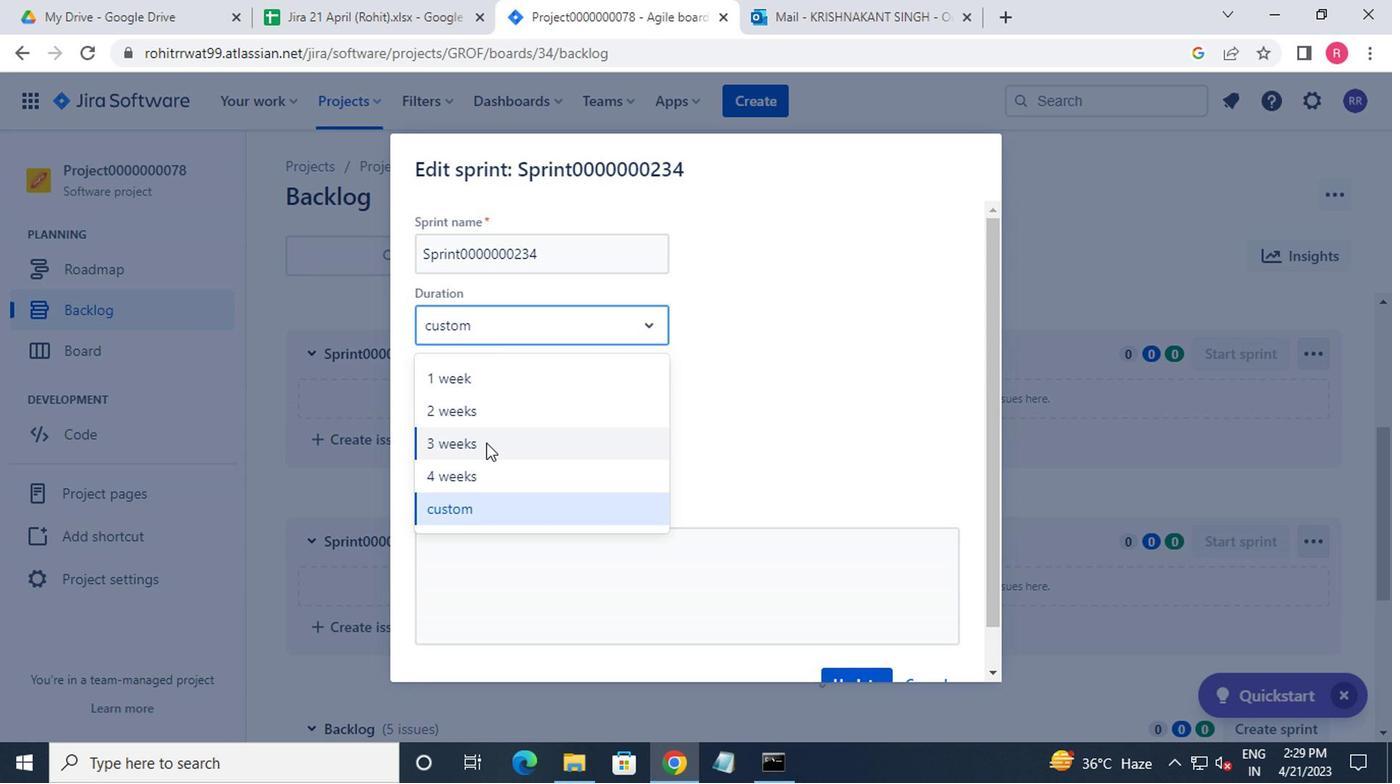 
Action: Mouse moved to (645, 504)
Screenshot: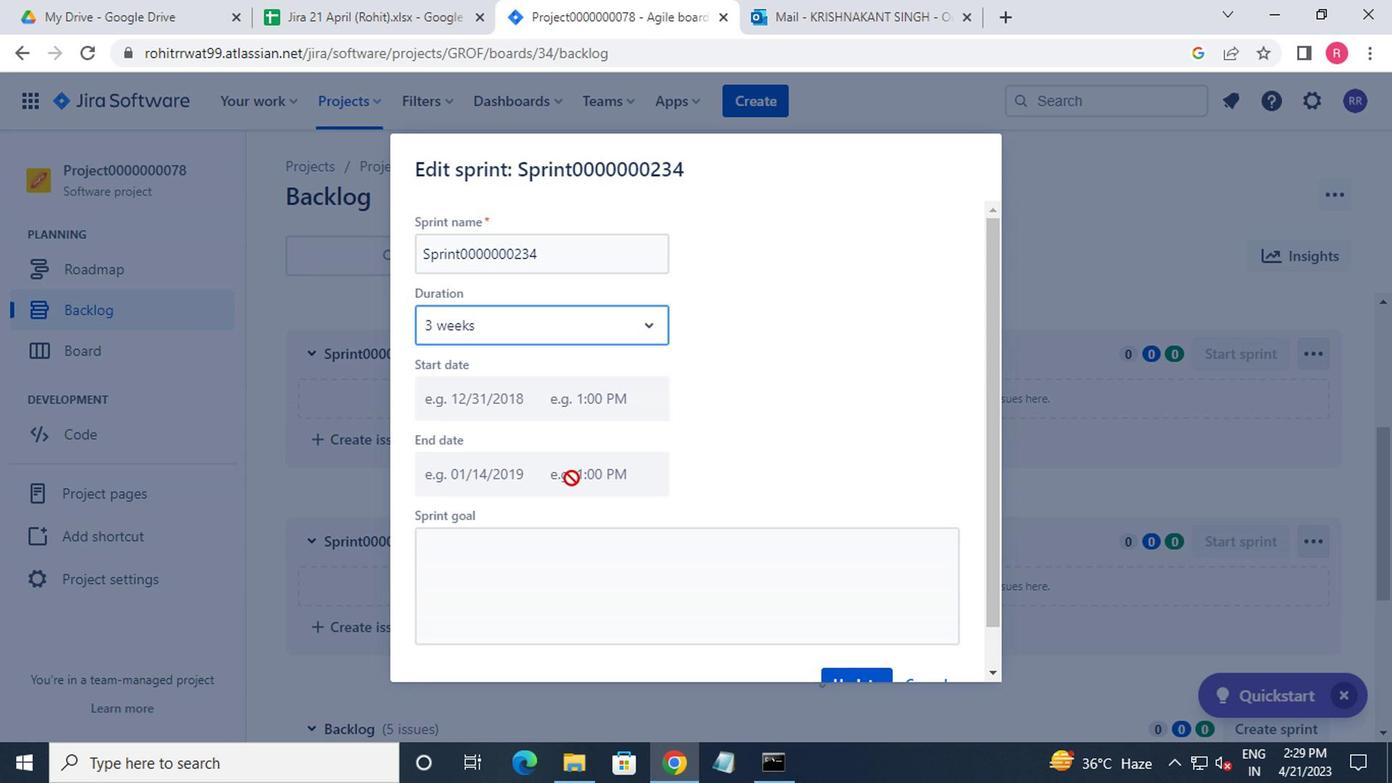 
Action: Mouse scrolled (645, 502) with delta (0, -1)
Screenshot: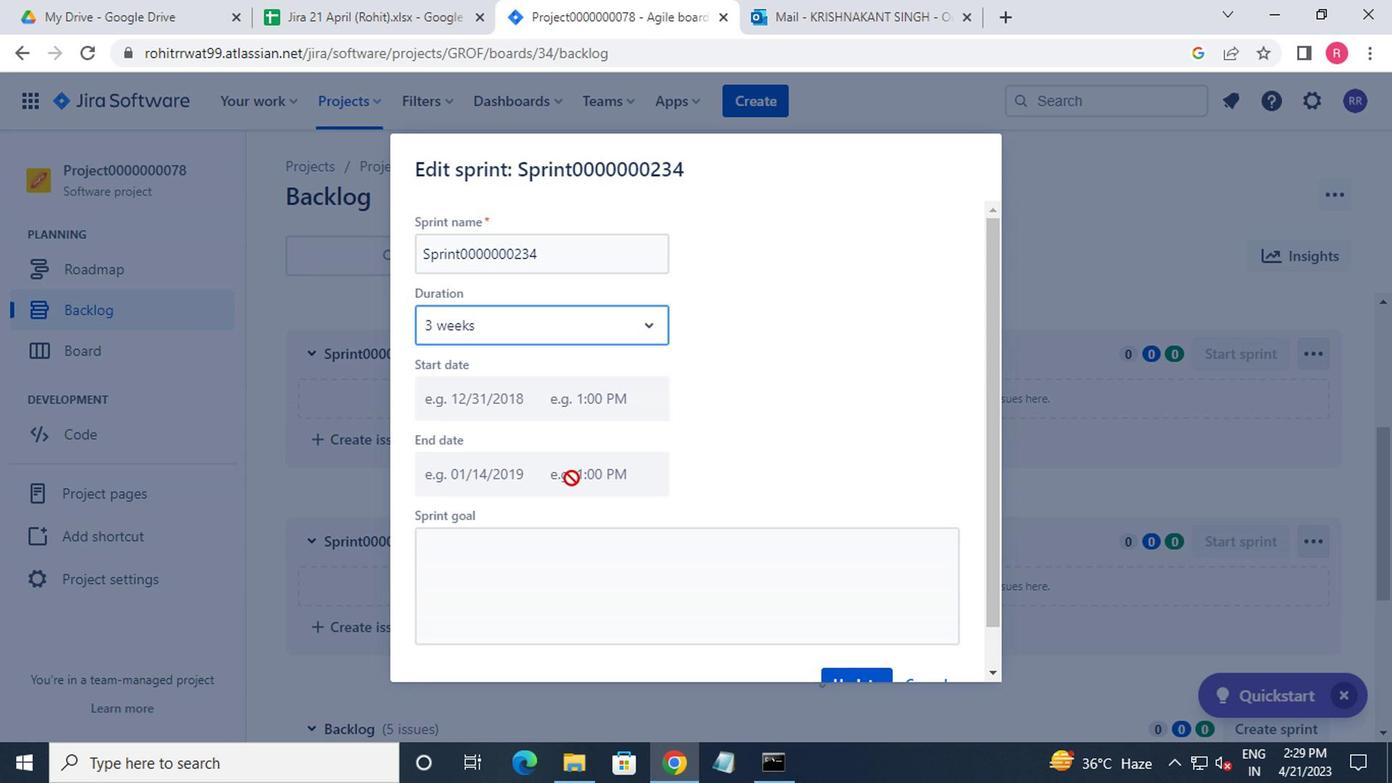 
Action: Mouse moved to (673, 514)
Screenshot: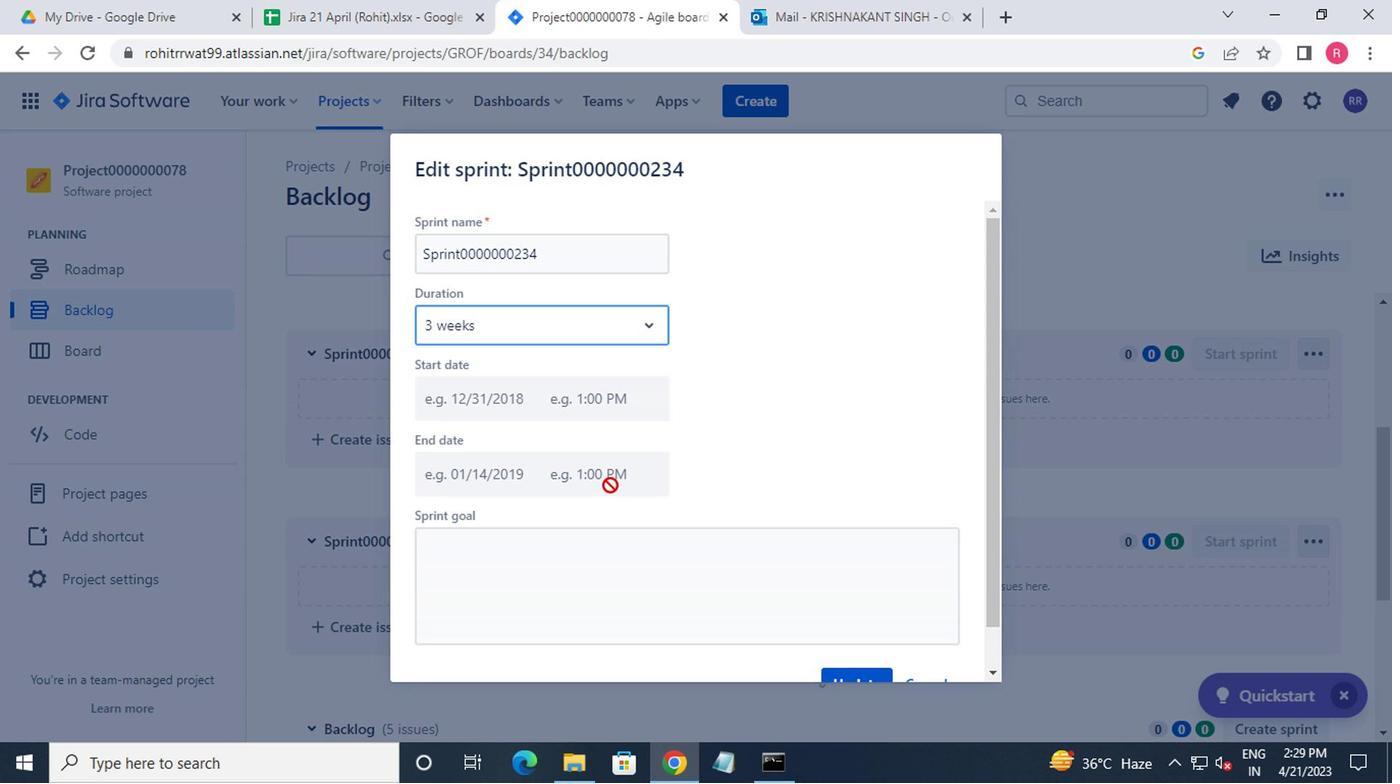 
Action: Mouse scrolled (673, 512) with delta (0, -1)
Screenshot: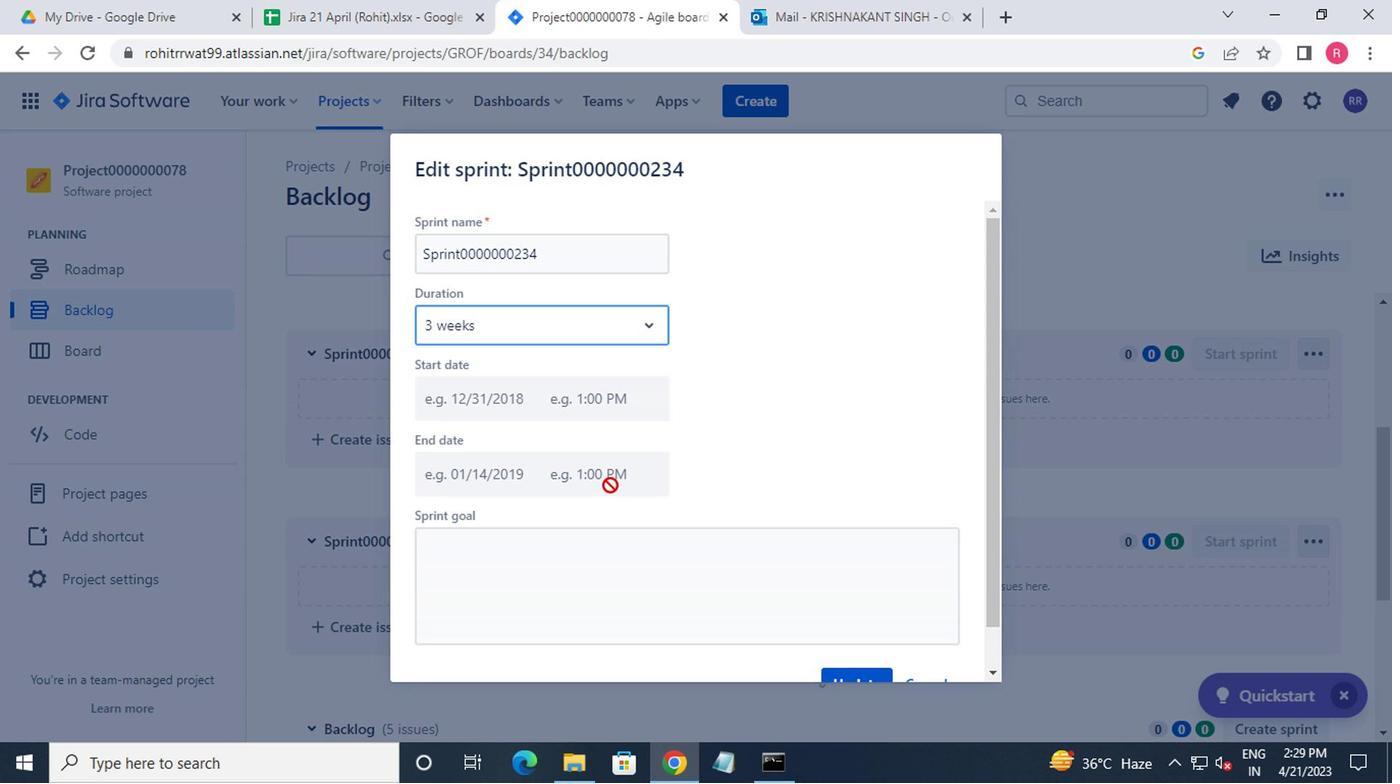 
Action: Mouse moved to (857, 645)
Screenshot: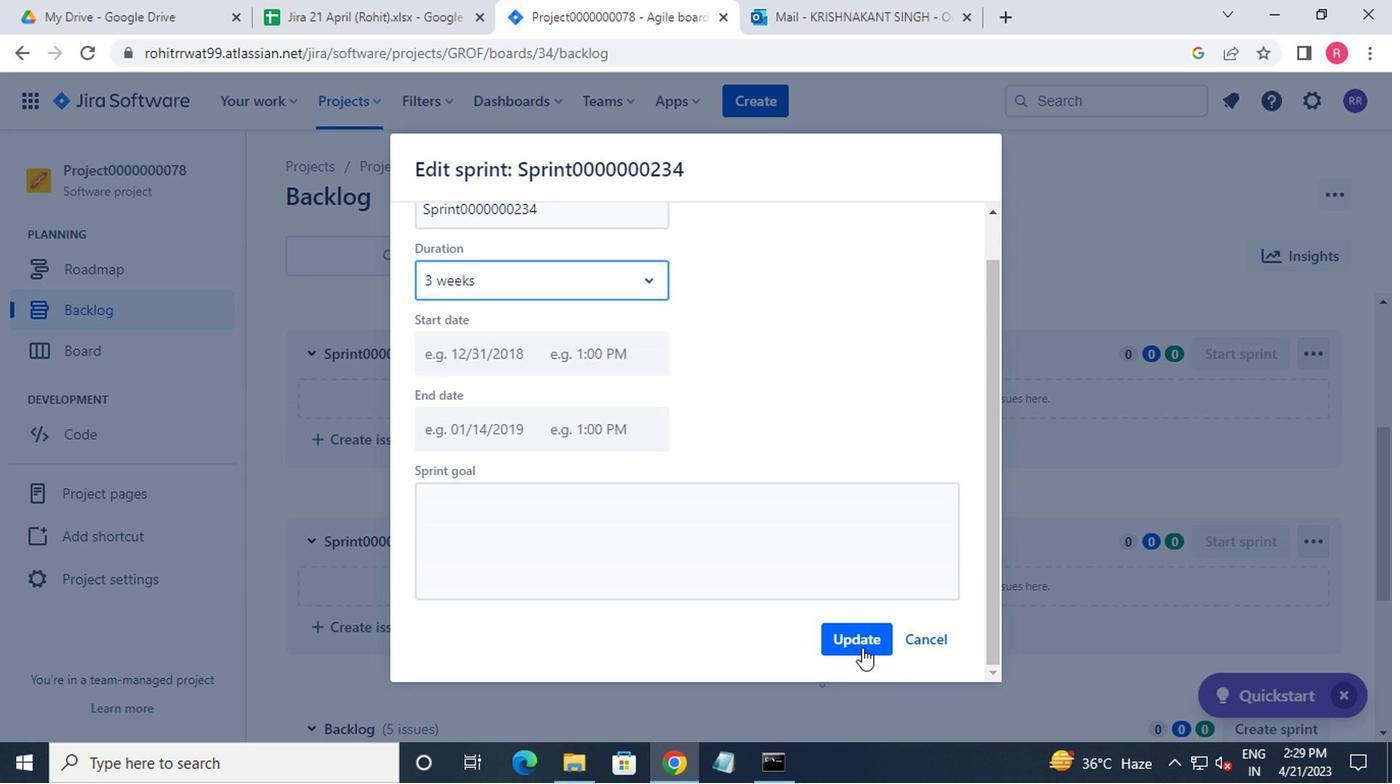 
Action: Mouse pressed left at (857, 645)
Screenshot: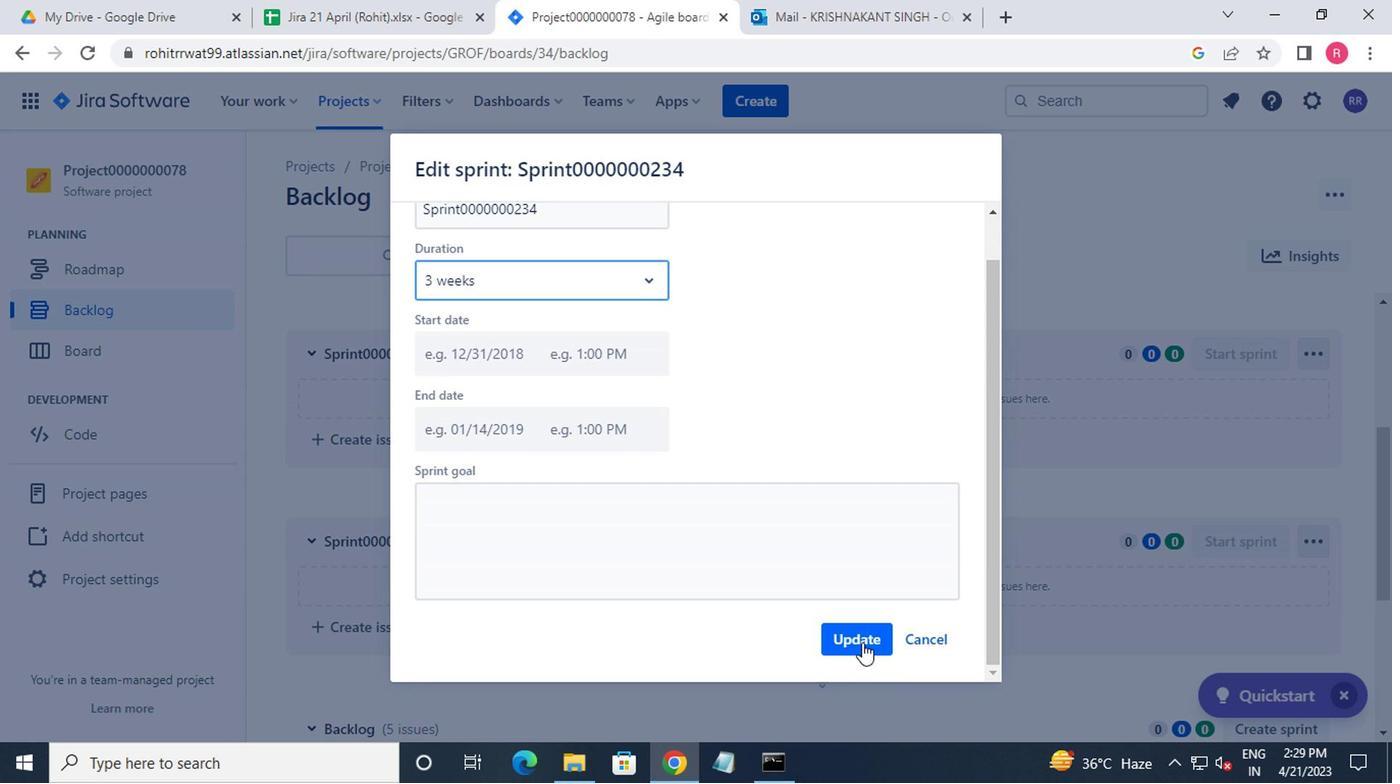
Action: Mouse moved to (351, 104)
Screenshot: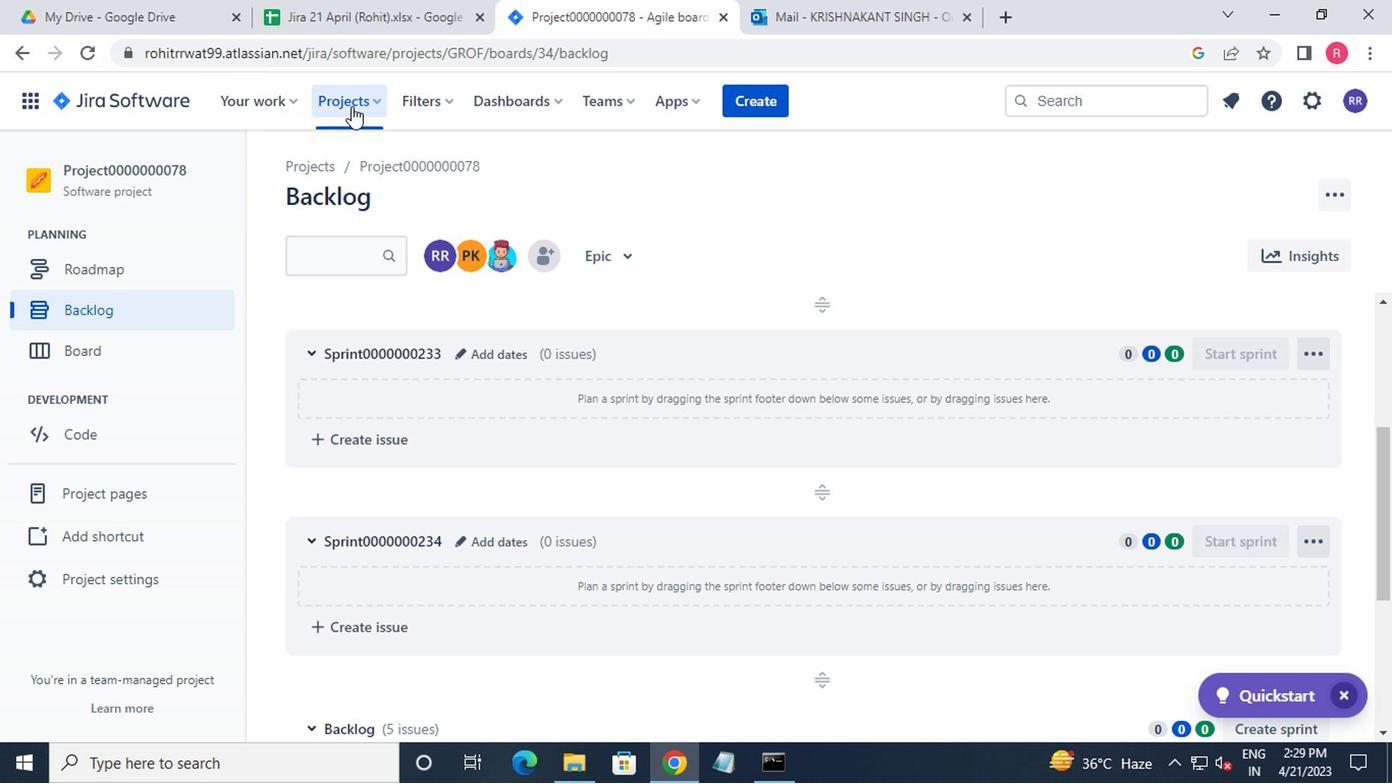 
Action: Mouse pressed left at (351, 104)
Screenshot: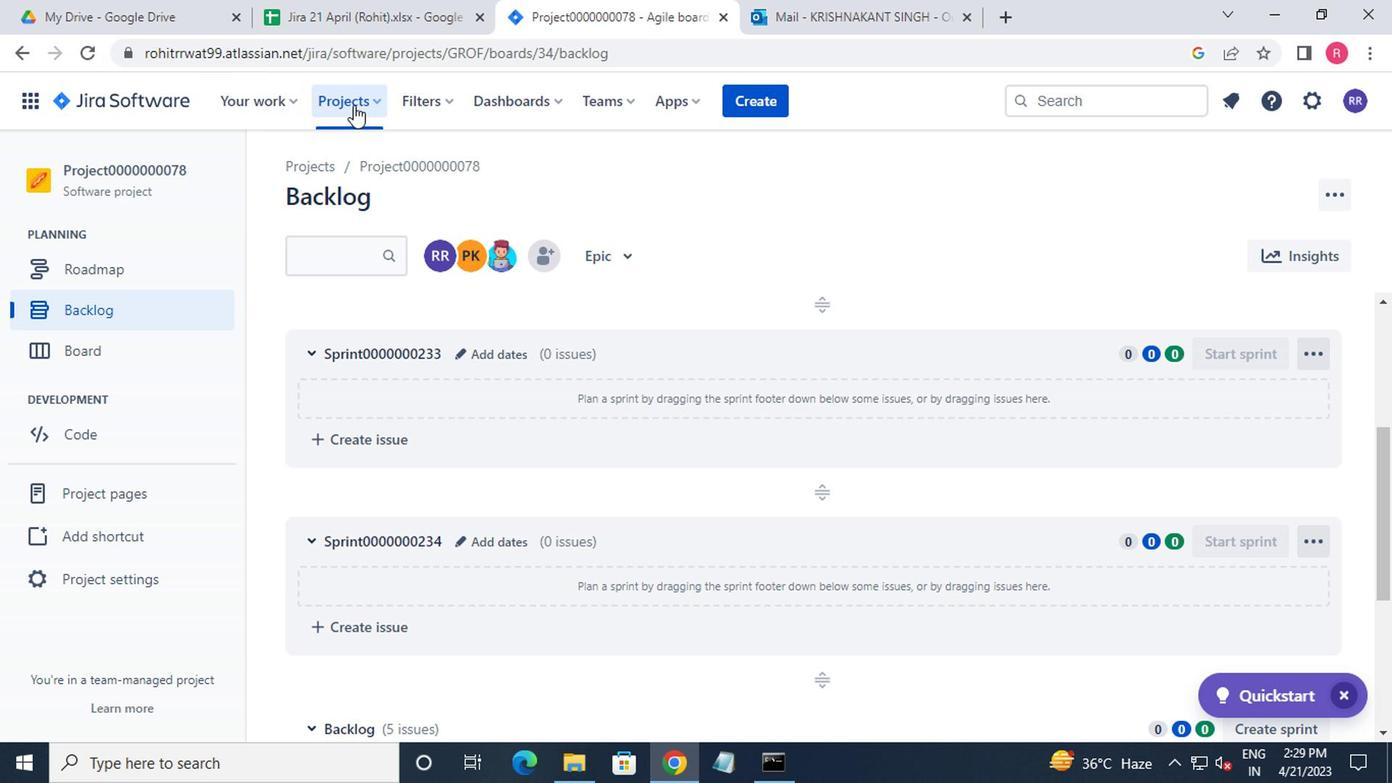 
Action: Mouse moved to (390, 237)
Screenshot: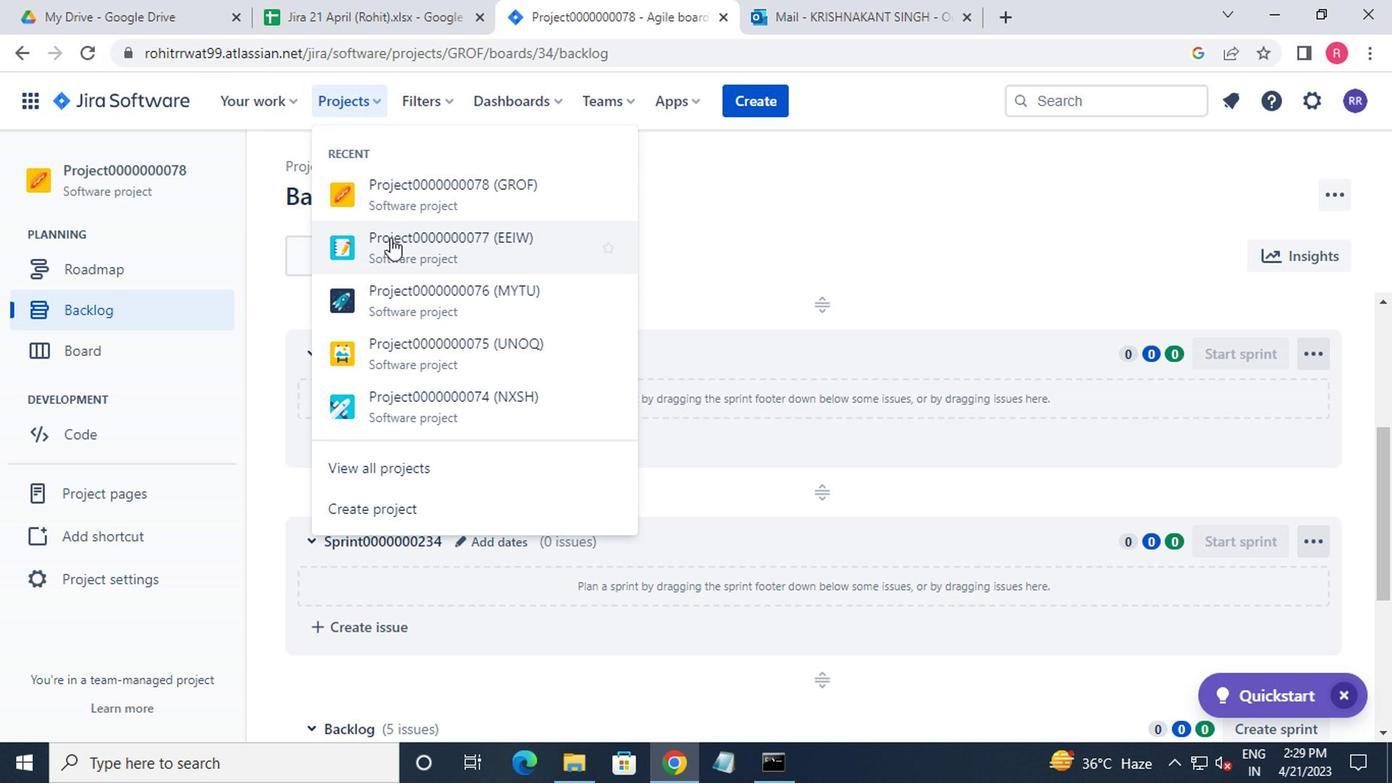 
Action: Mouse pressed left at (390, 237)
Screenshot: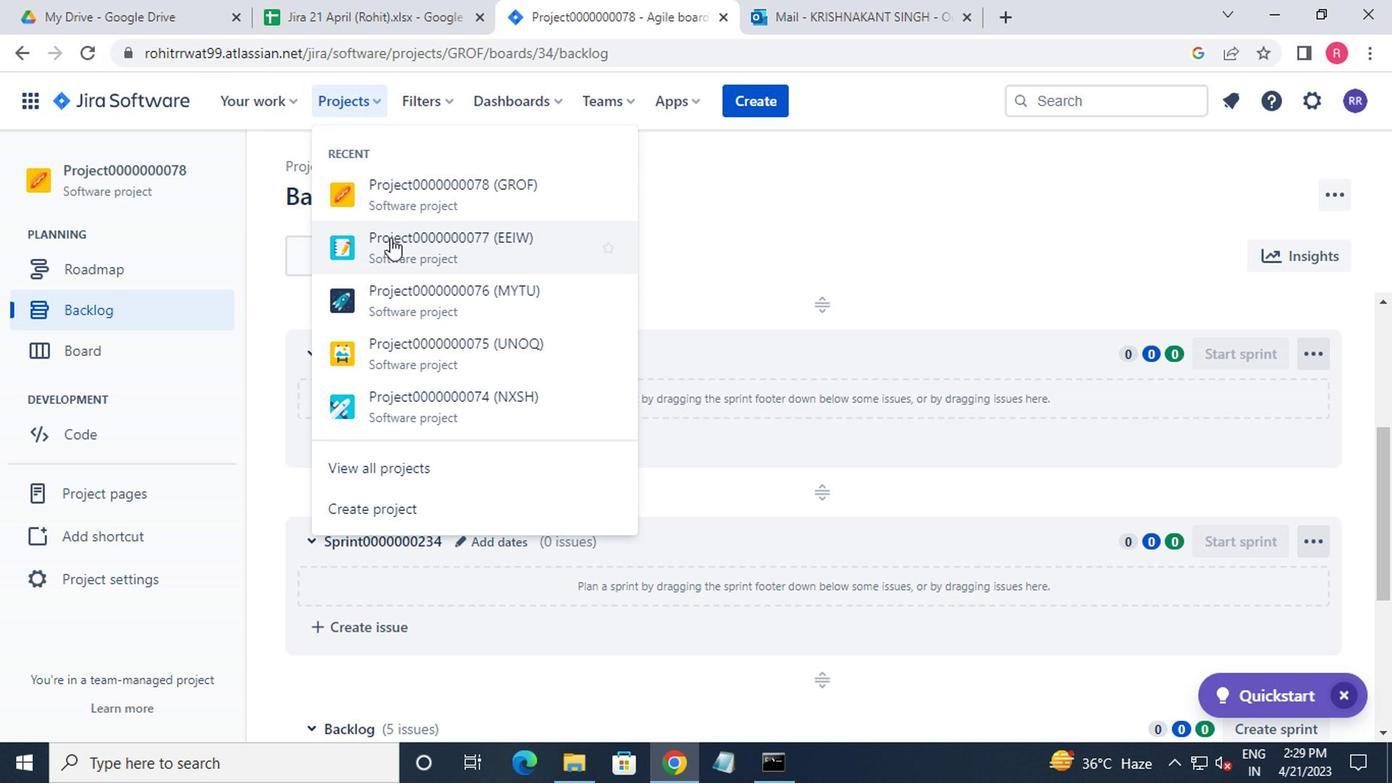 
Action: Mouse moved to (153, 292)
Screenshot: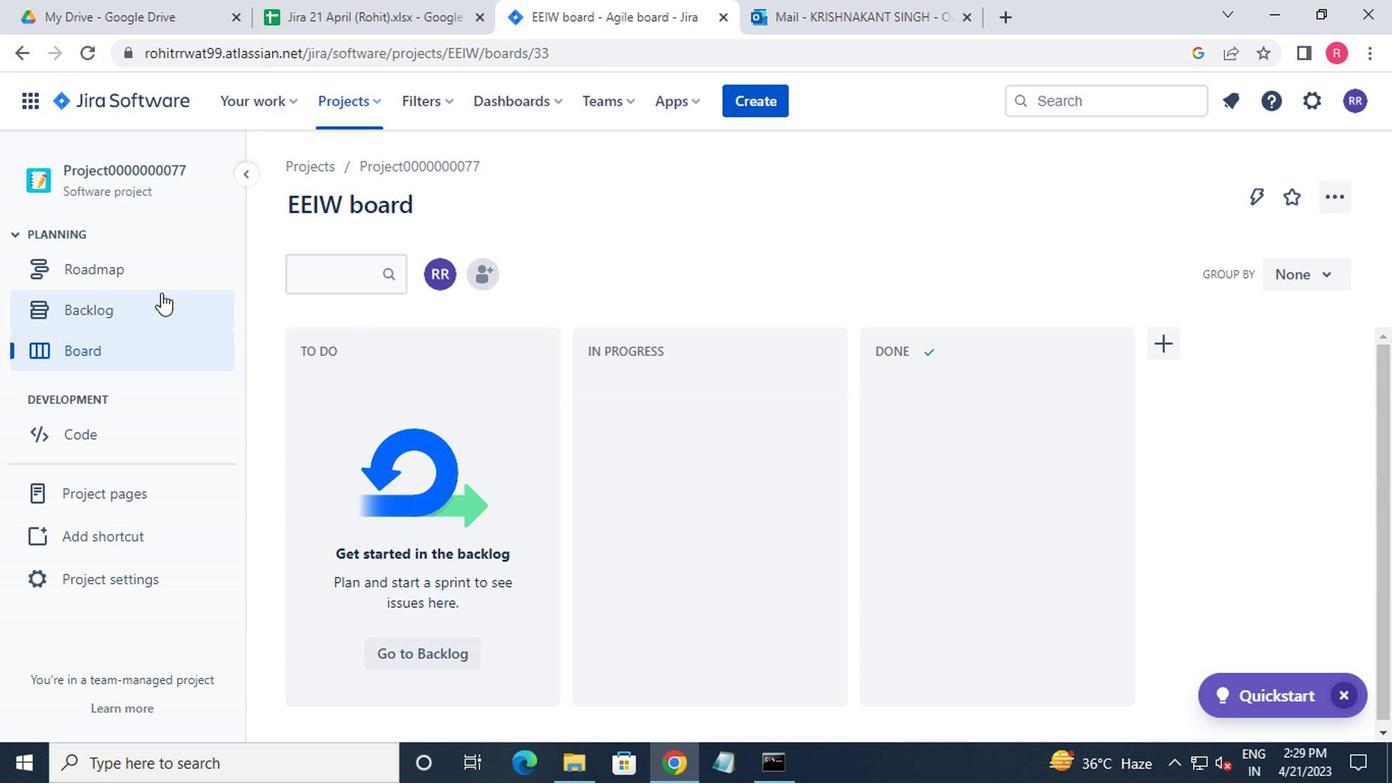 
Action: Mouse pressed left at (153, 292)
Screenshot: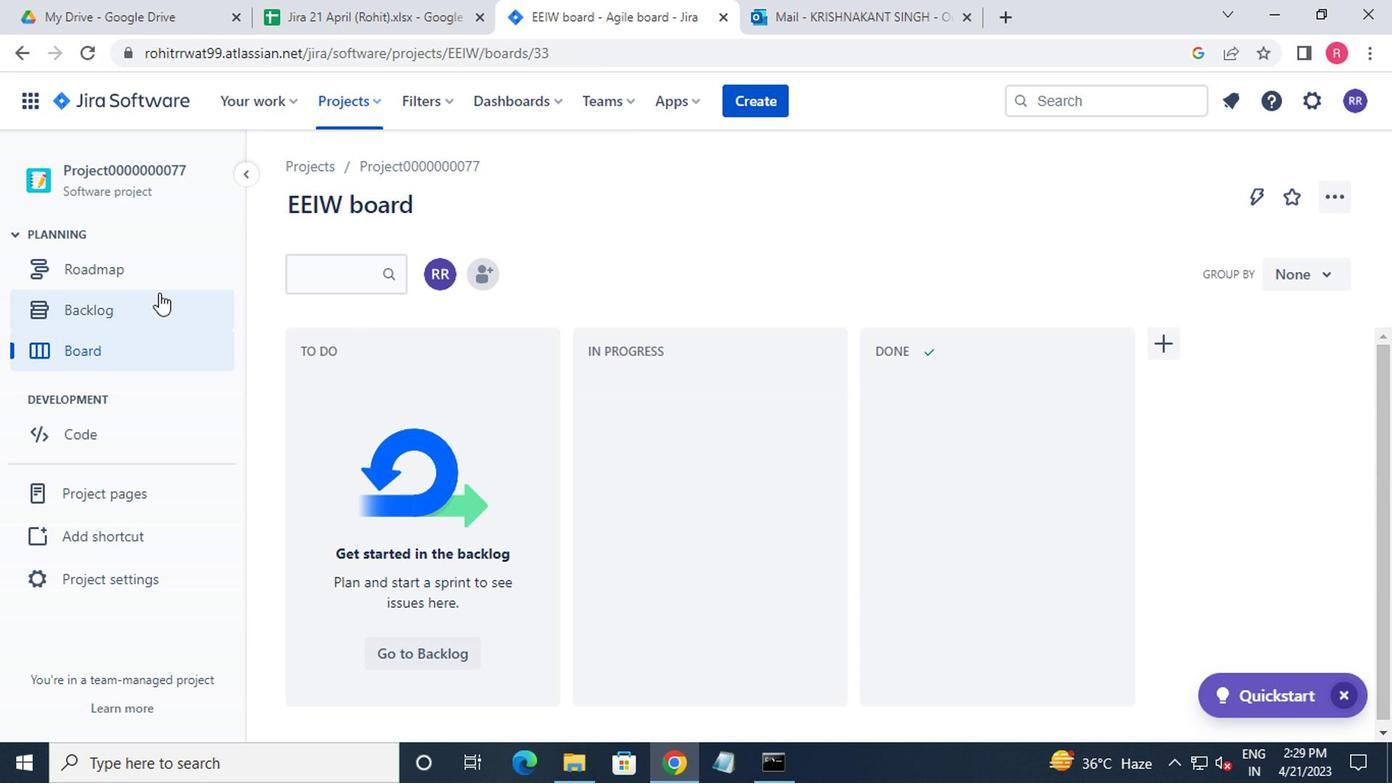 
Action: Mouse moved to (401, 375)
Screenshot: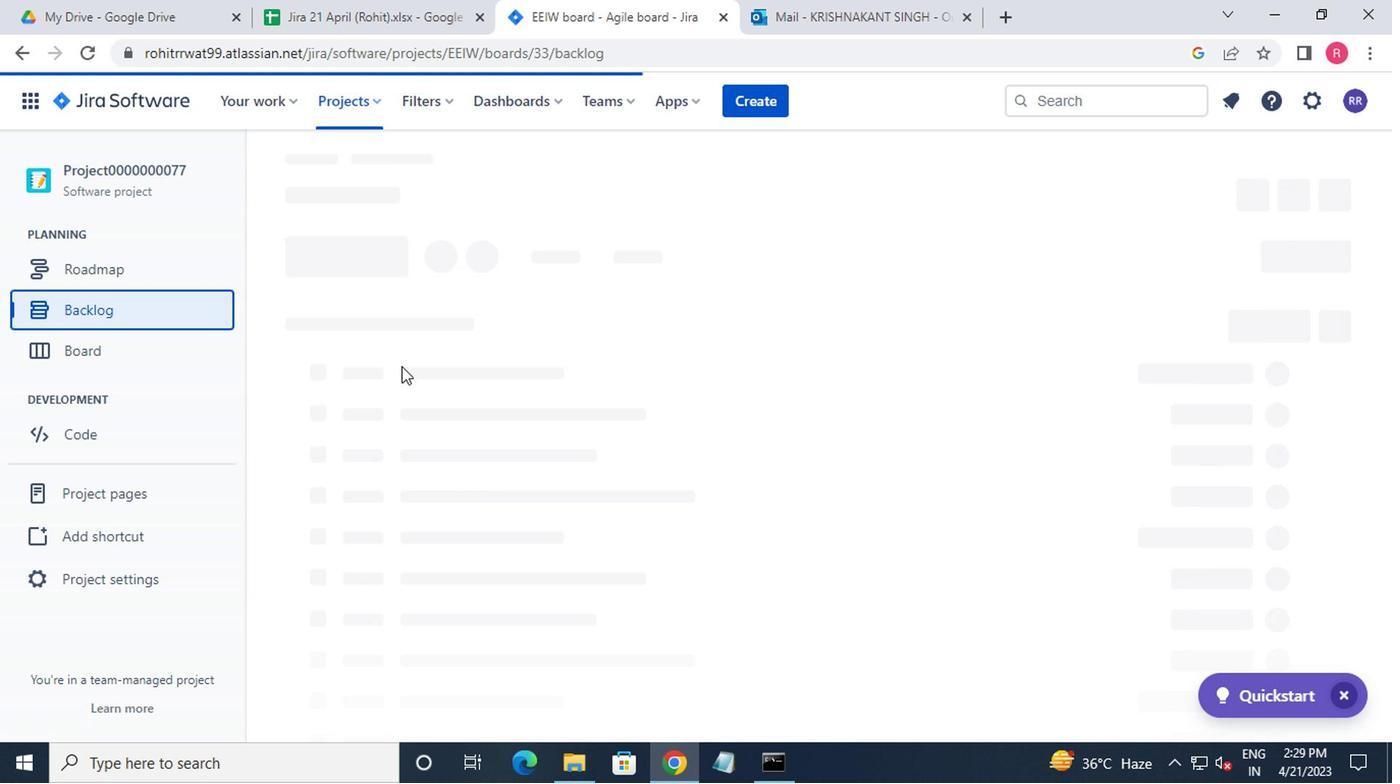
Action: Mouse scrolled (401, 374) with delta (0, -1)
Screenshot: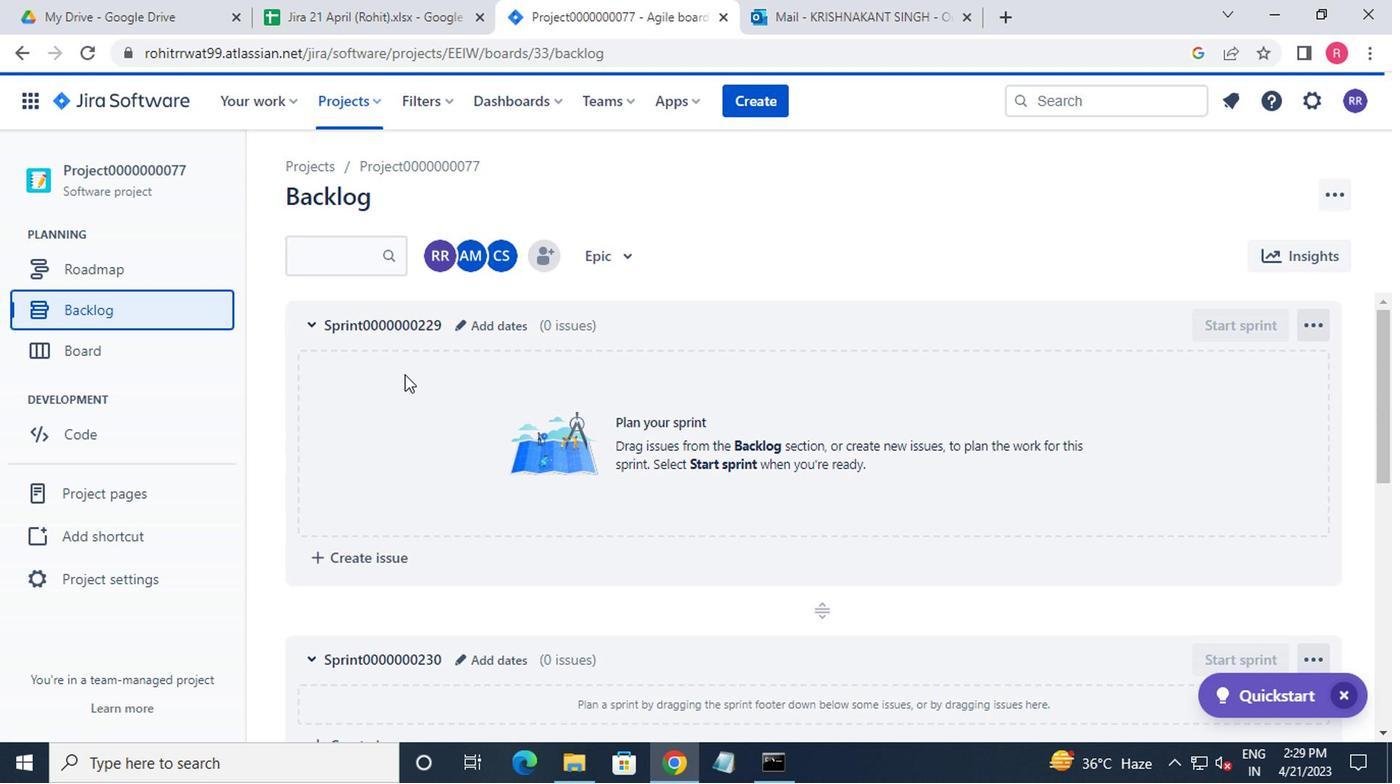 
Action: Mouse scrolled (401, 374) with delta (0, -1)
Screenshot: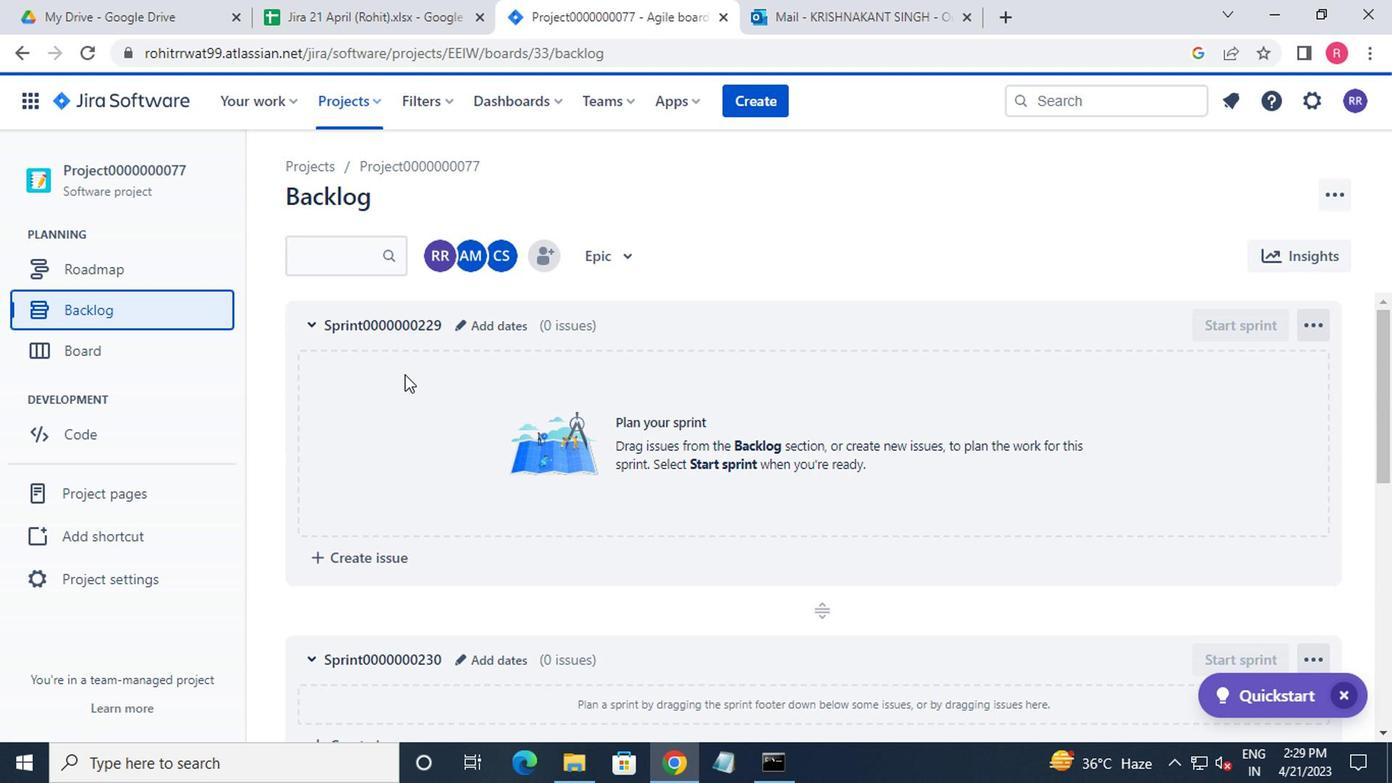 
Action: Mouse moved to (401, 377)
Screenshot: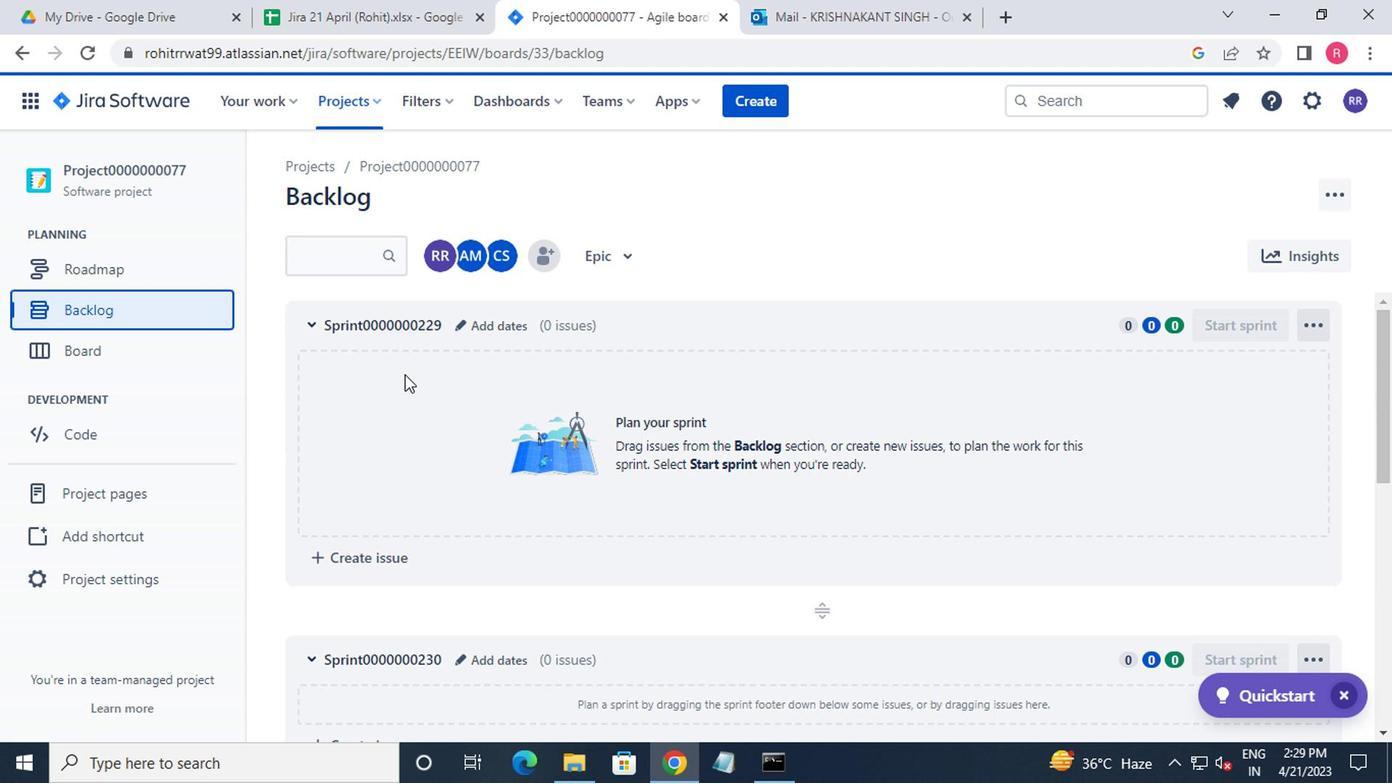 
Action: Mouse scrolled (401, 376) with delta (0, -1)
Screenshot: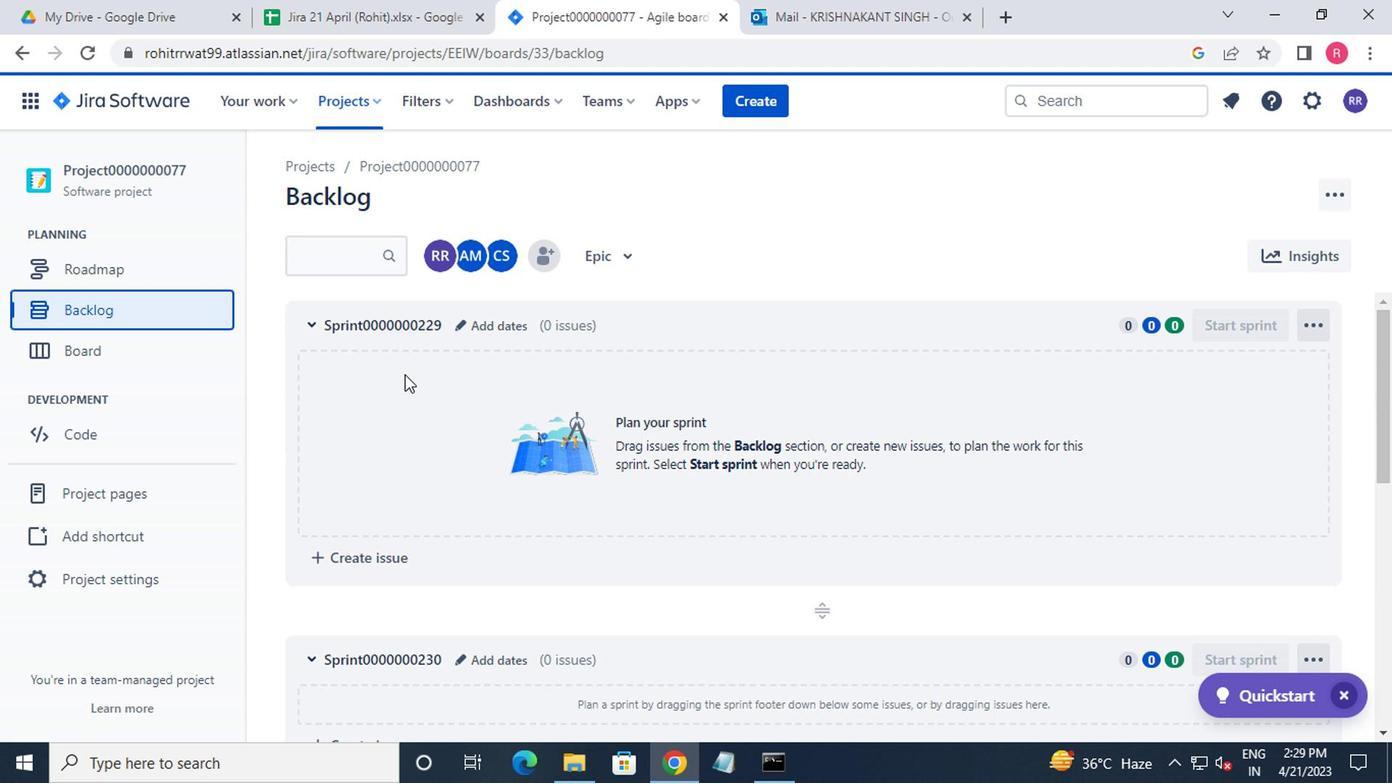
Action: Mouse moved to (403, 378)
Screenshot: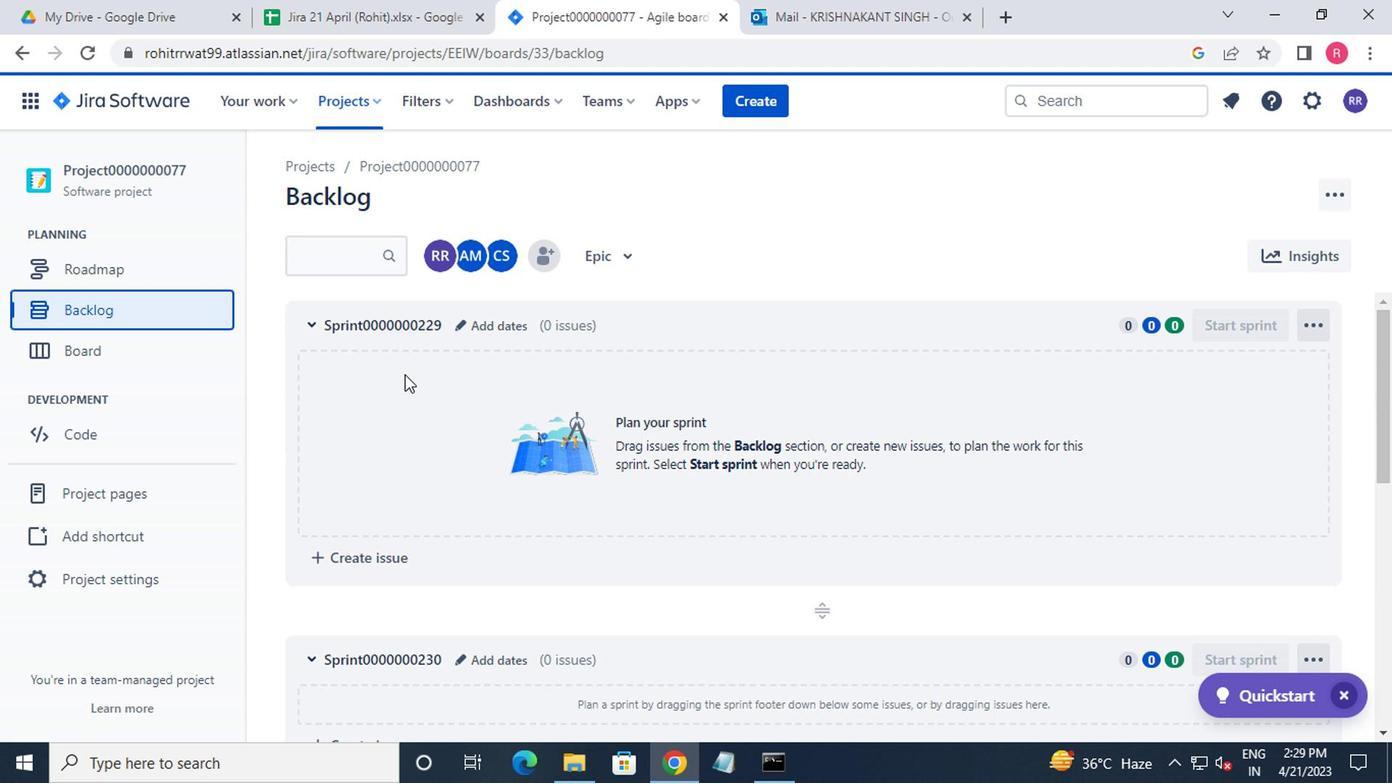 
Action: Mouse scrolled (403, 377) with delta (0, 0)
Screenshot: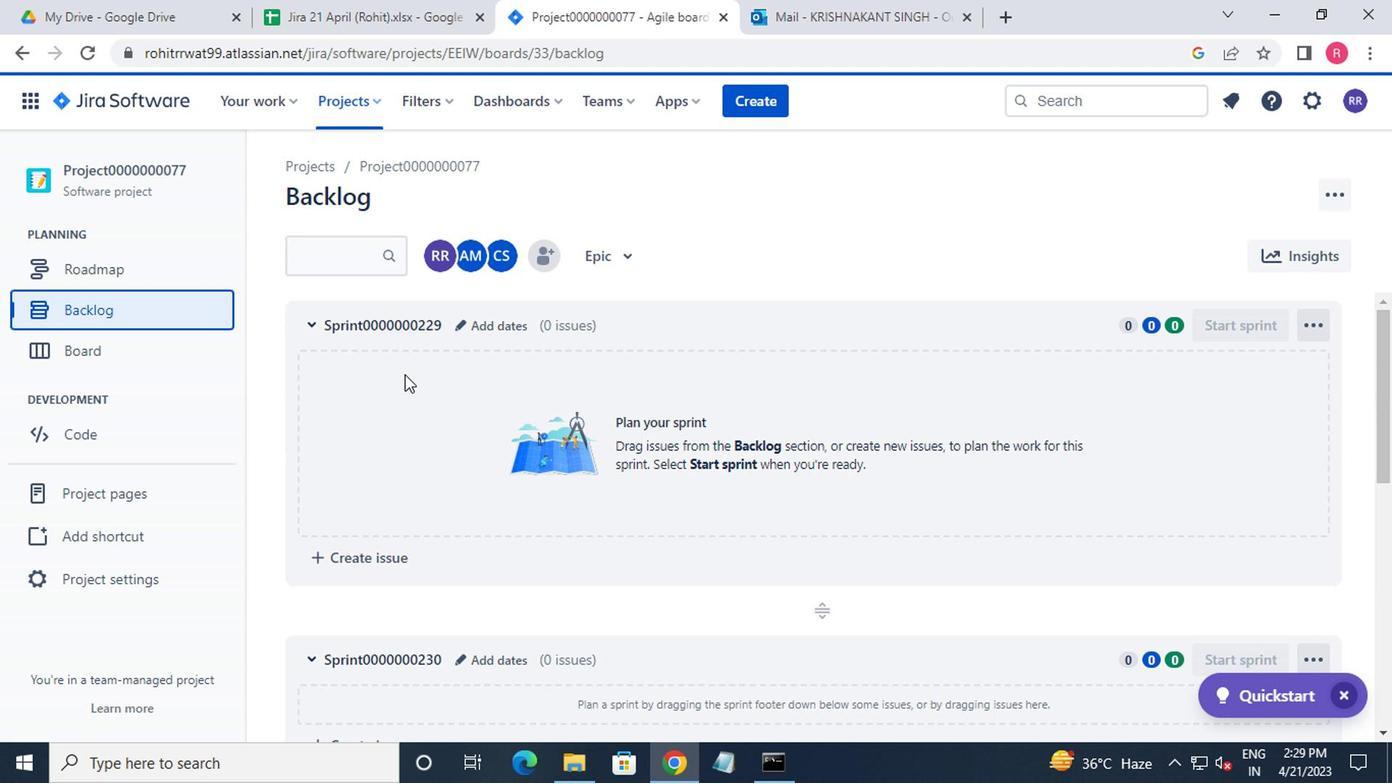 
Action: Mouse moved to (413, 379)
Screenshot: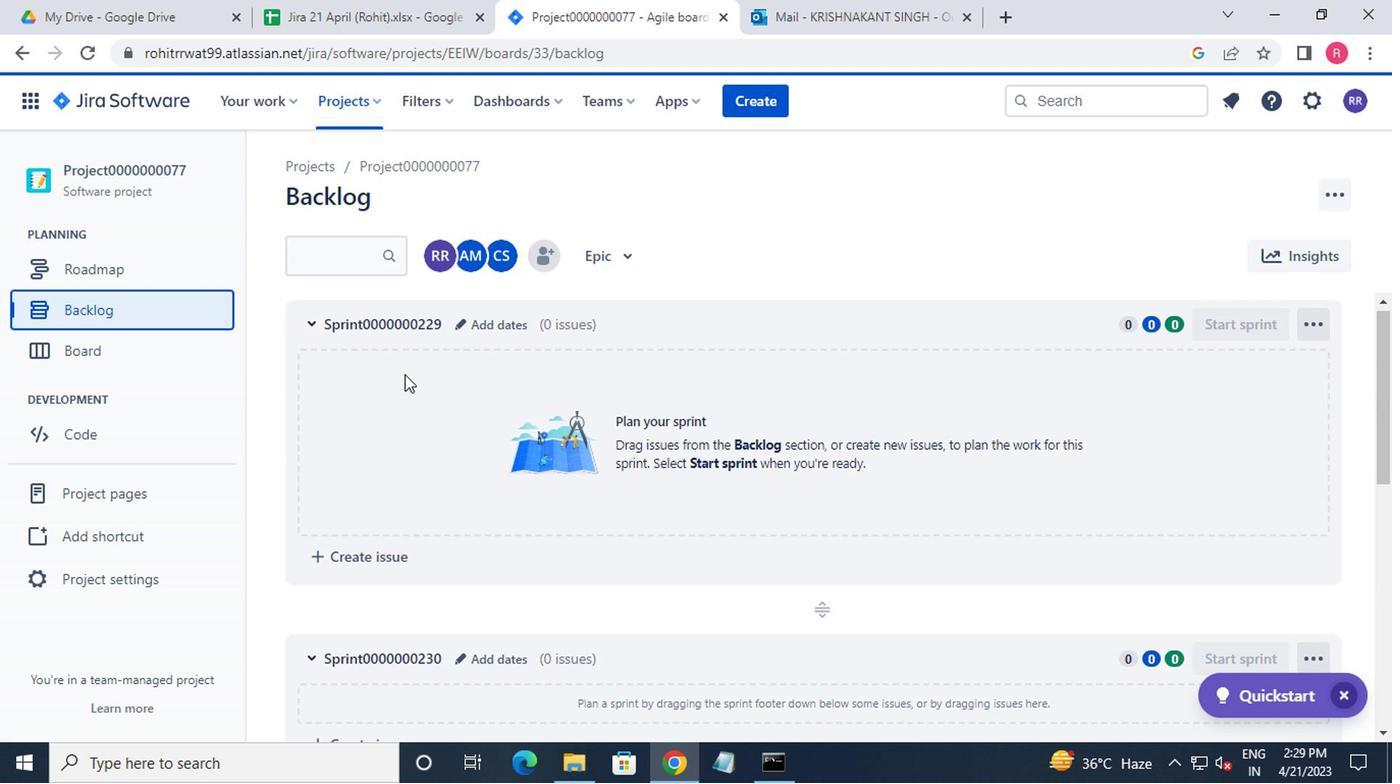 
Action: Mouse scrolled (413, 378) with delta (0, 0)
Screenshot: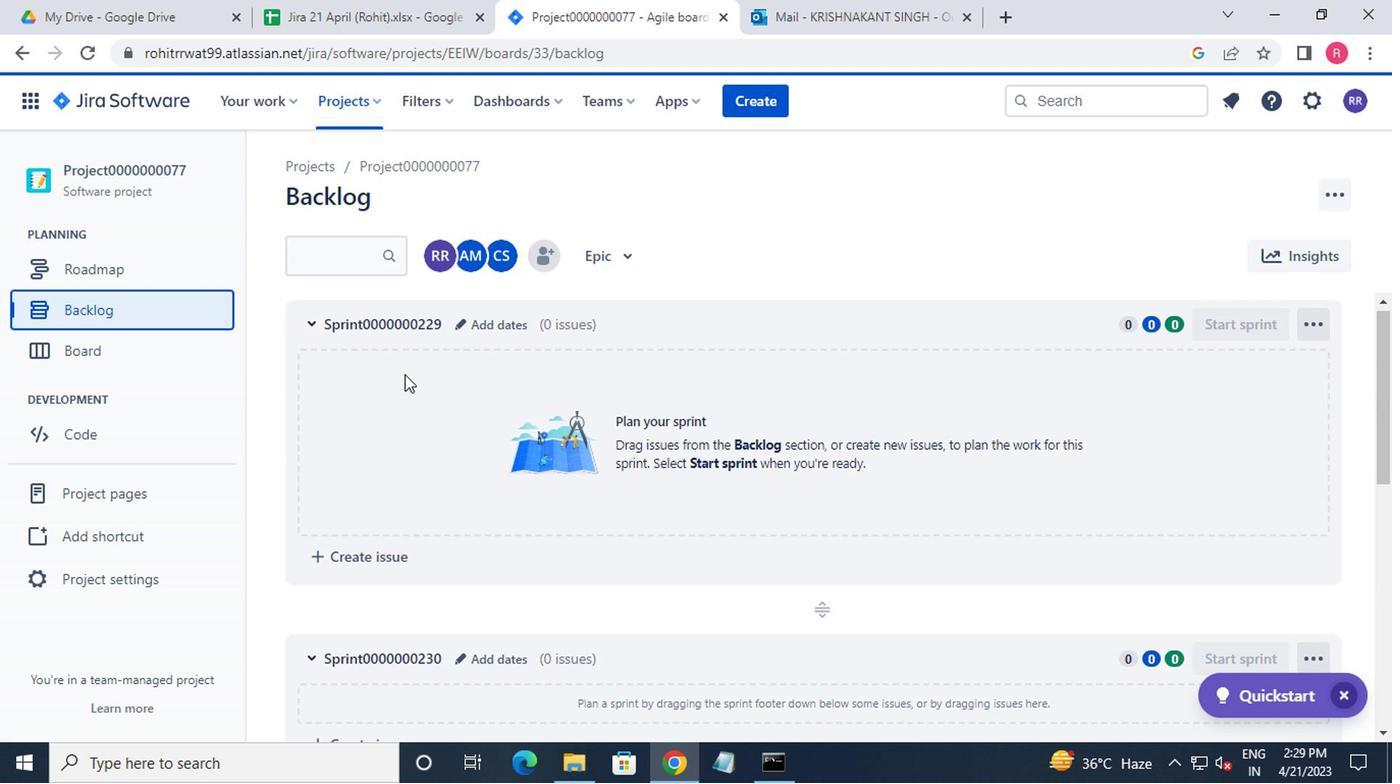 
Action: Mouse moved to (421, 376)
Screenshot: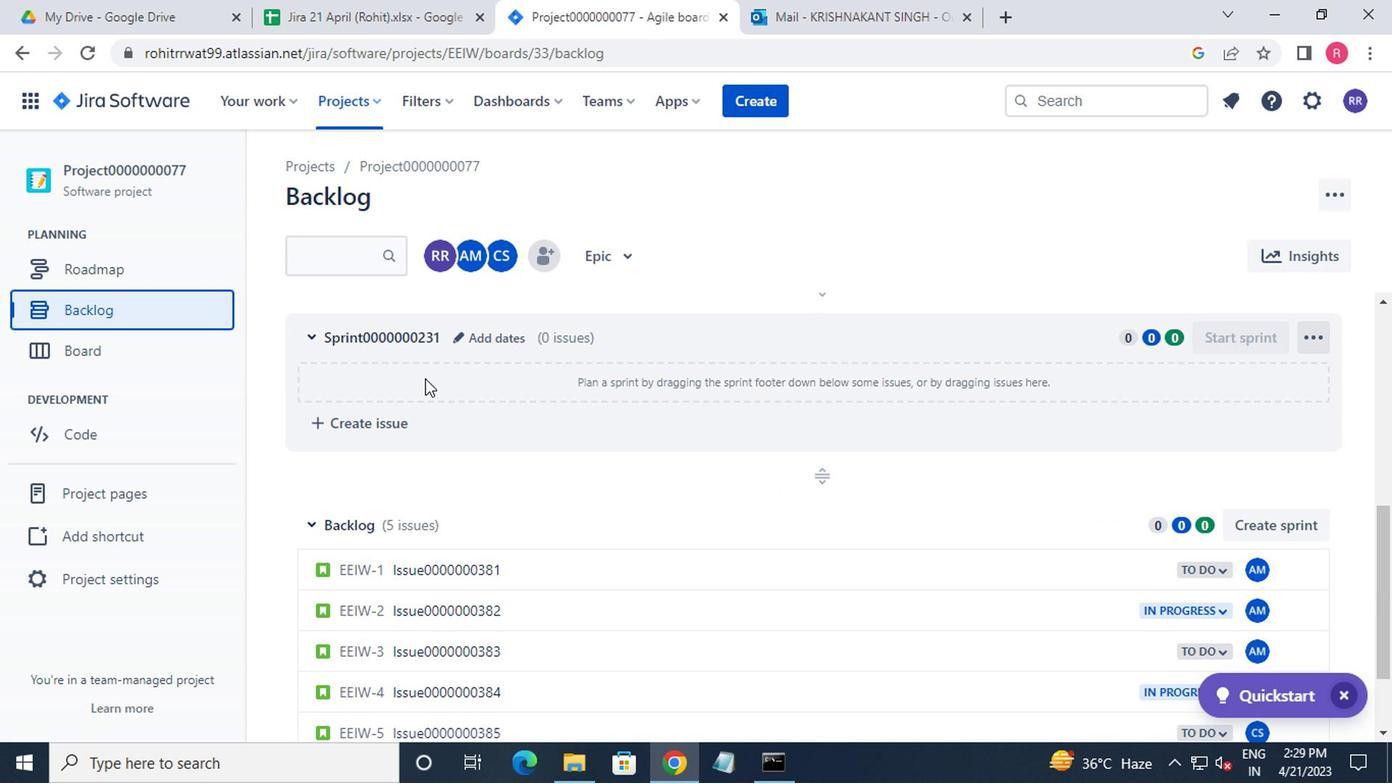 
Action: Mouse scrolled (421, 375) with delta (0, 0)
Screenshot: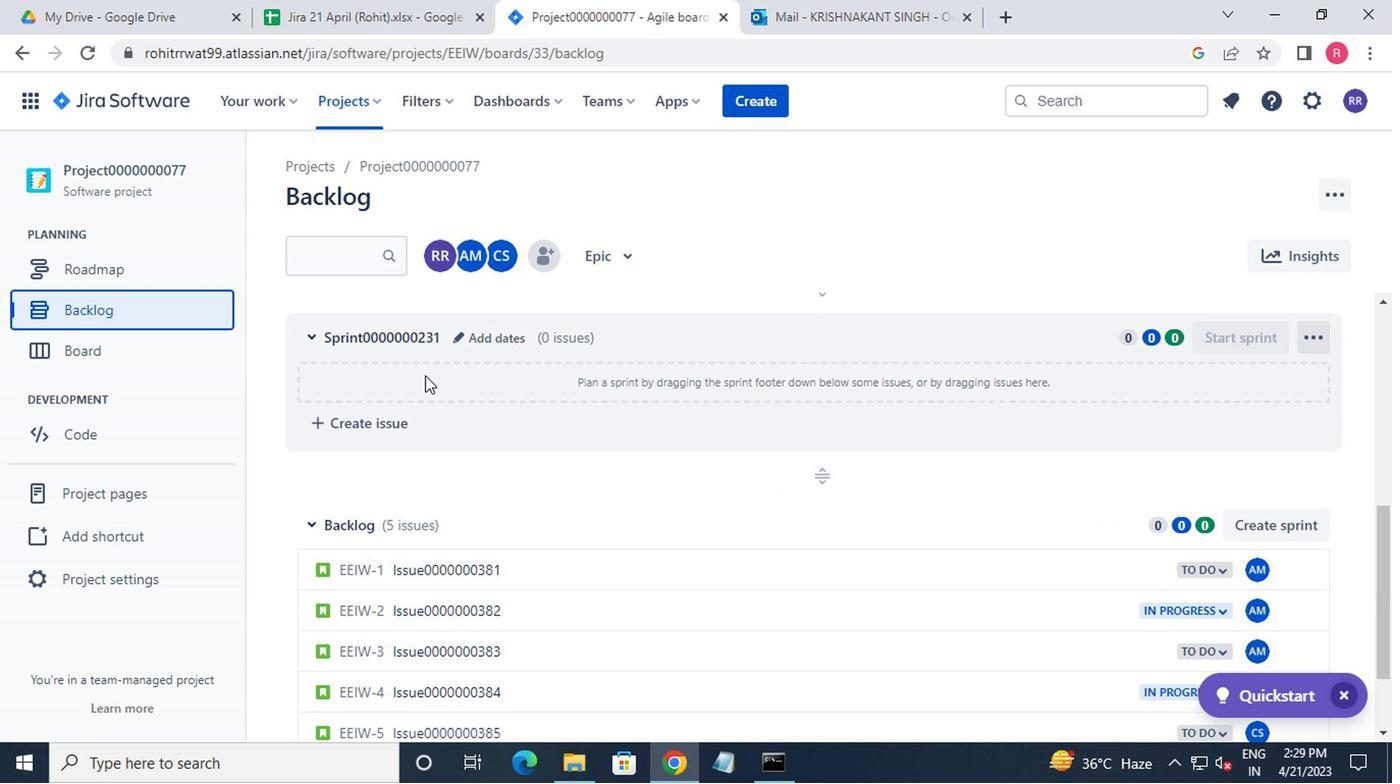 
Action: Mouse moved to (834, 467)
Screenshot: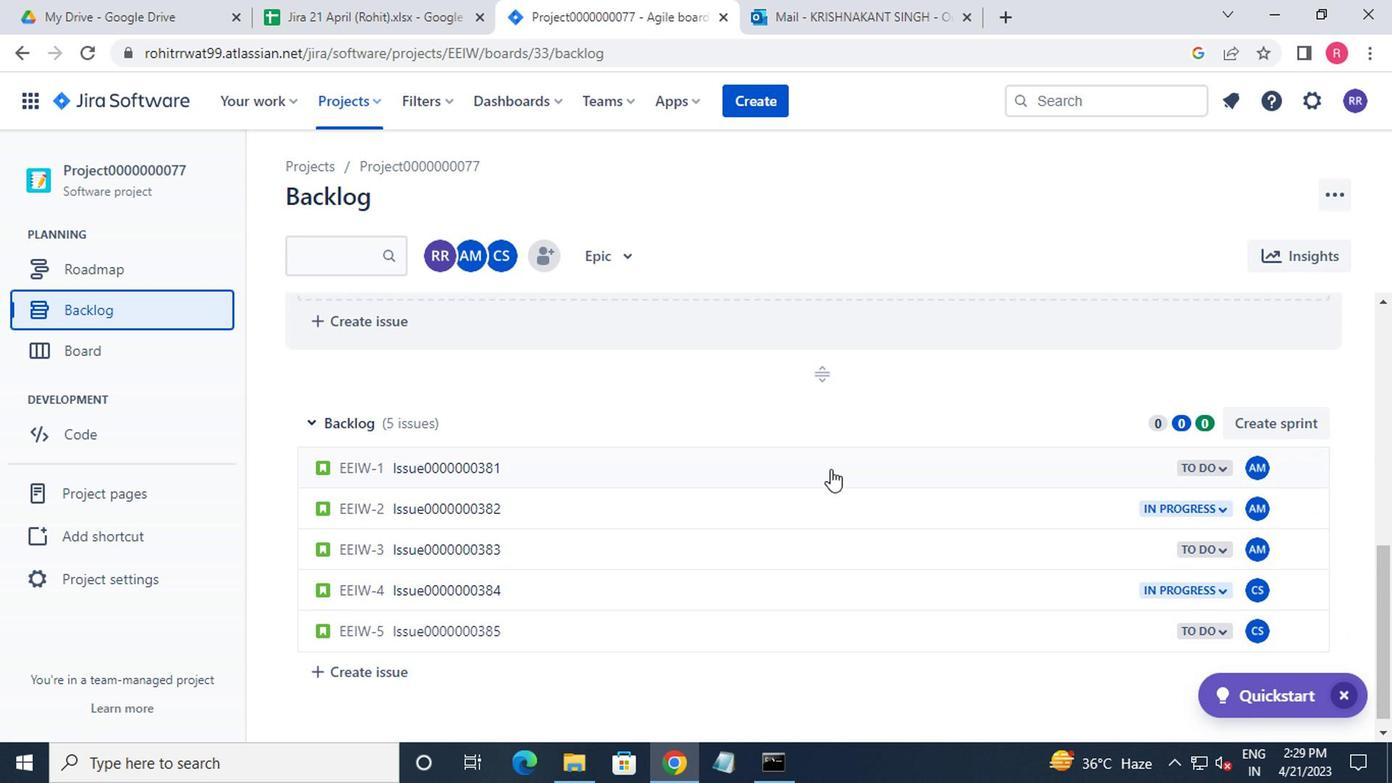 
Action: Mouse pressed left at (834, 467)
Screenshot: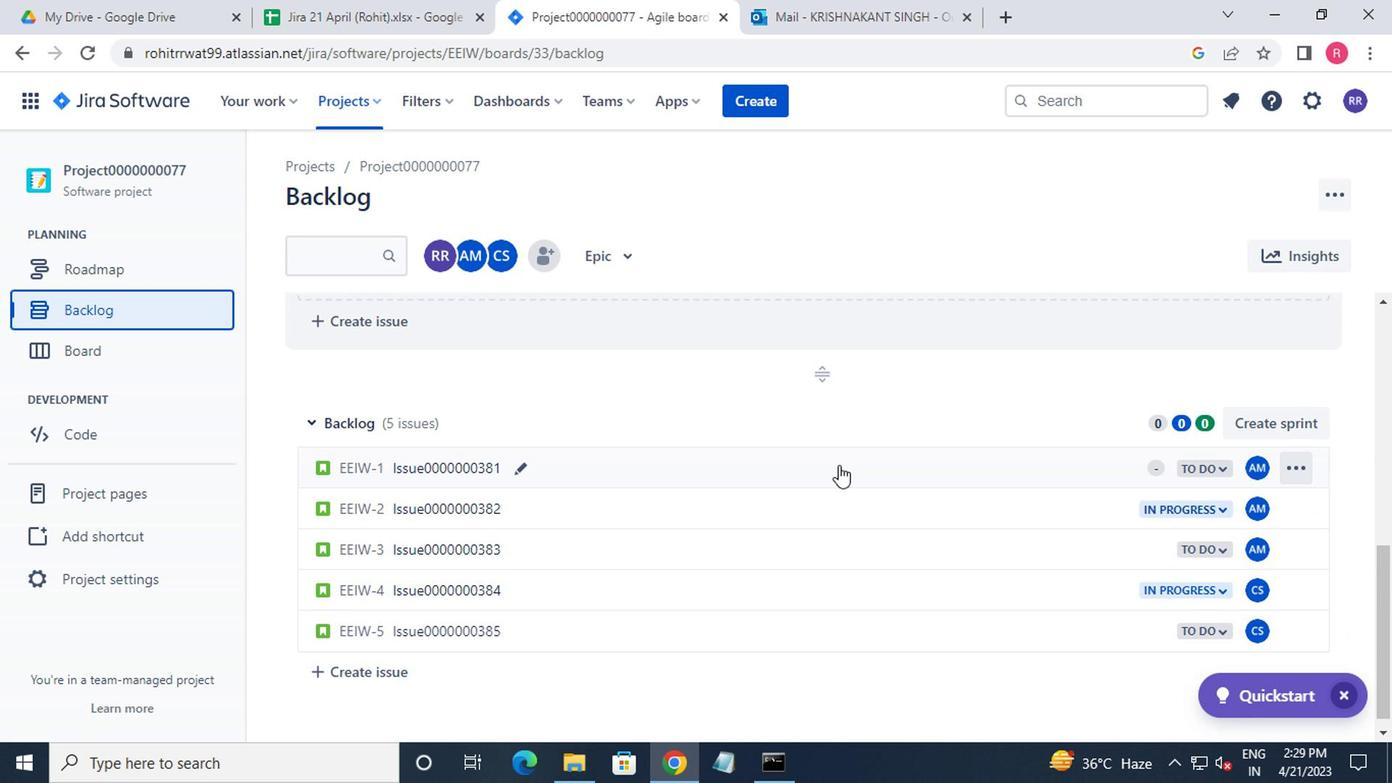 
Action: Mouse moved to (1026, 403)
Screenshot: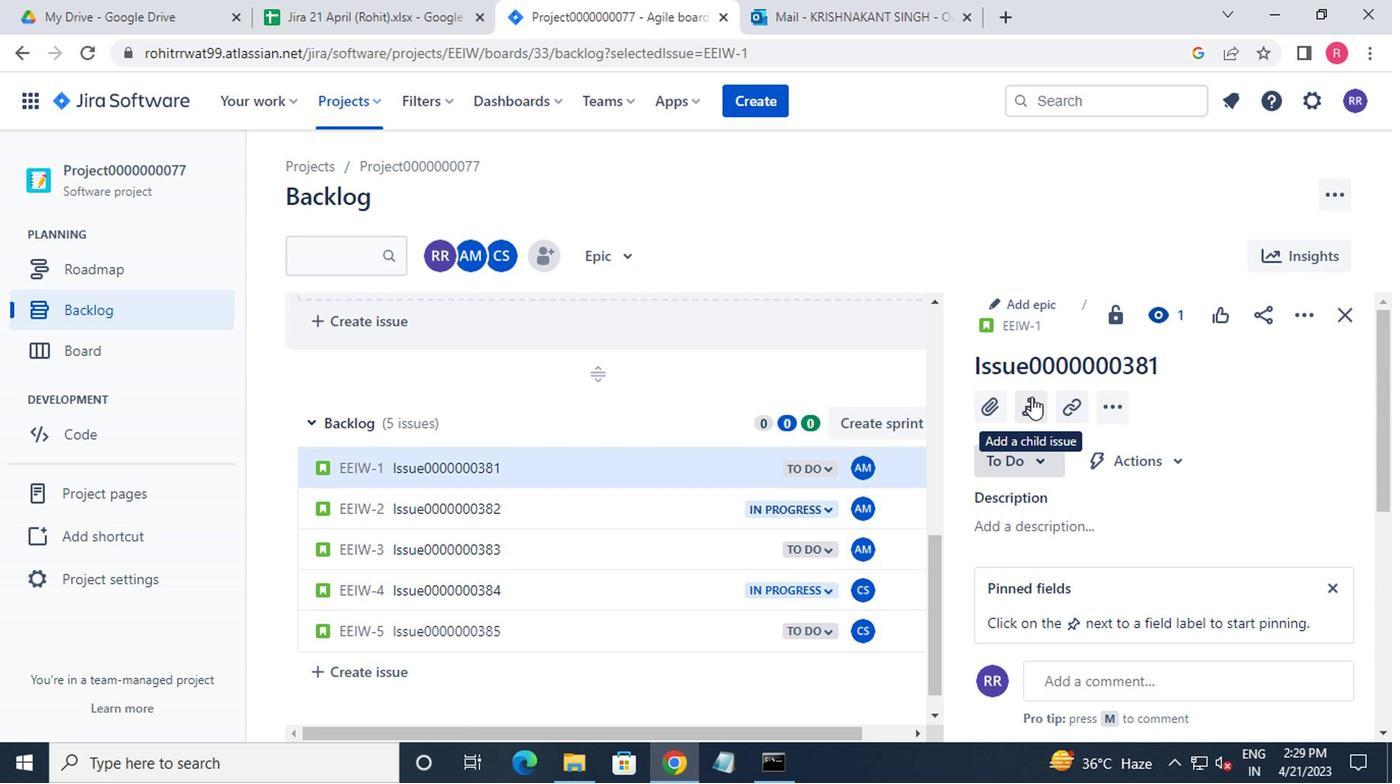 
Action: Mouse pressed left at (1026, 403)
Screenshot: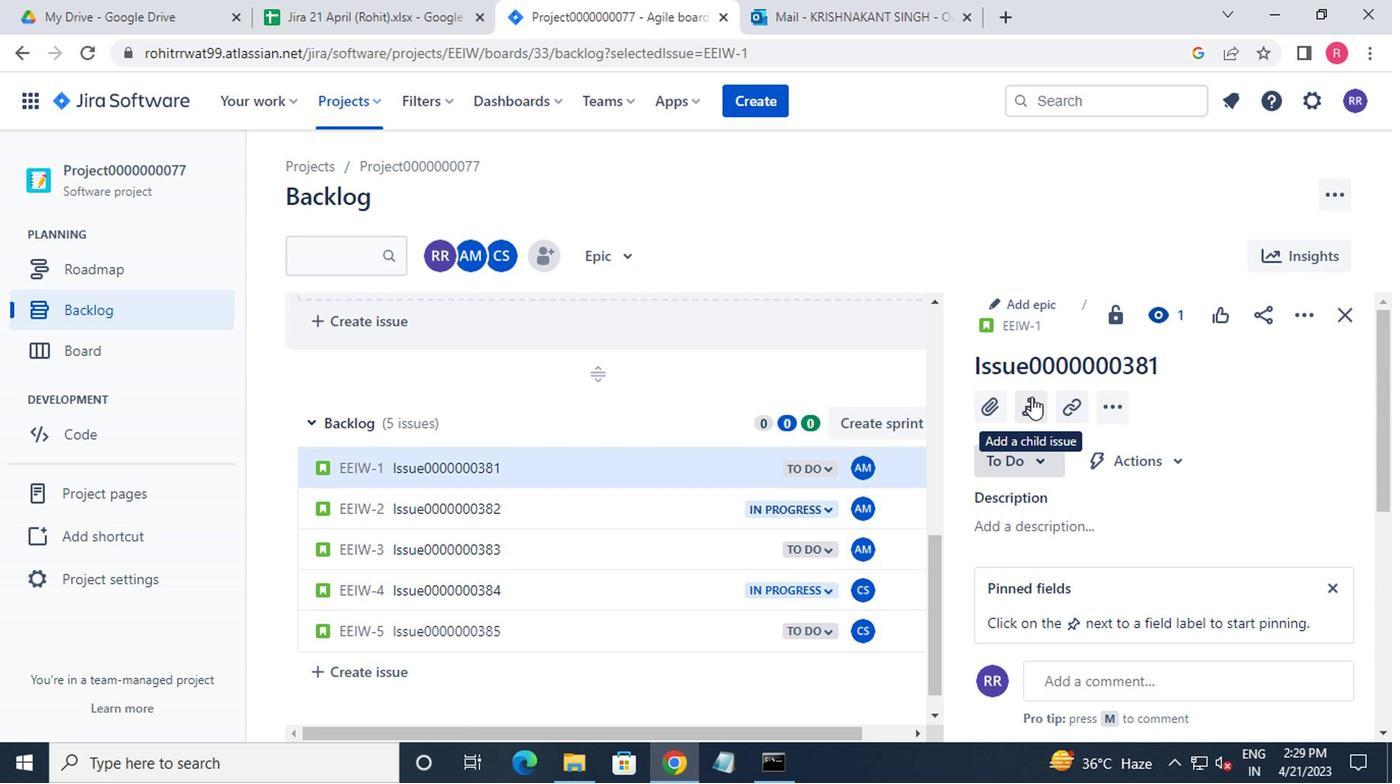 
Action: Mouse moved to (969, 395)
Screenshot: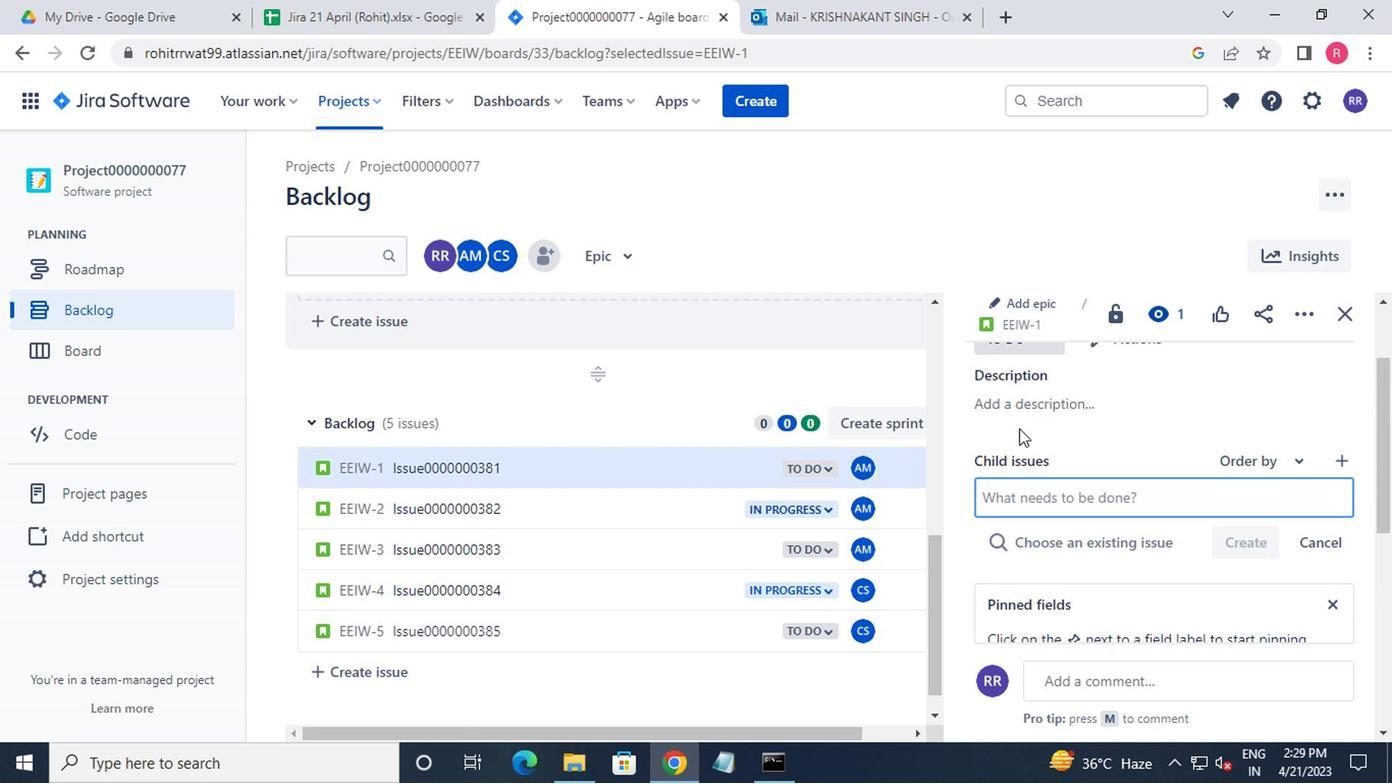 
Action: Key pressed <Key.shift>C<Key.backspace><Key.shift><Key.shift><Key.shift><Key.shift><Key.shift><Key.shift><Key.shift>CHILD<Key.shift_r>ISSUE000
Screenshot: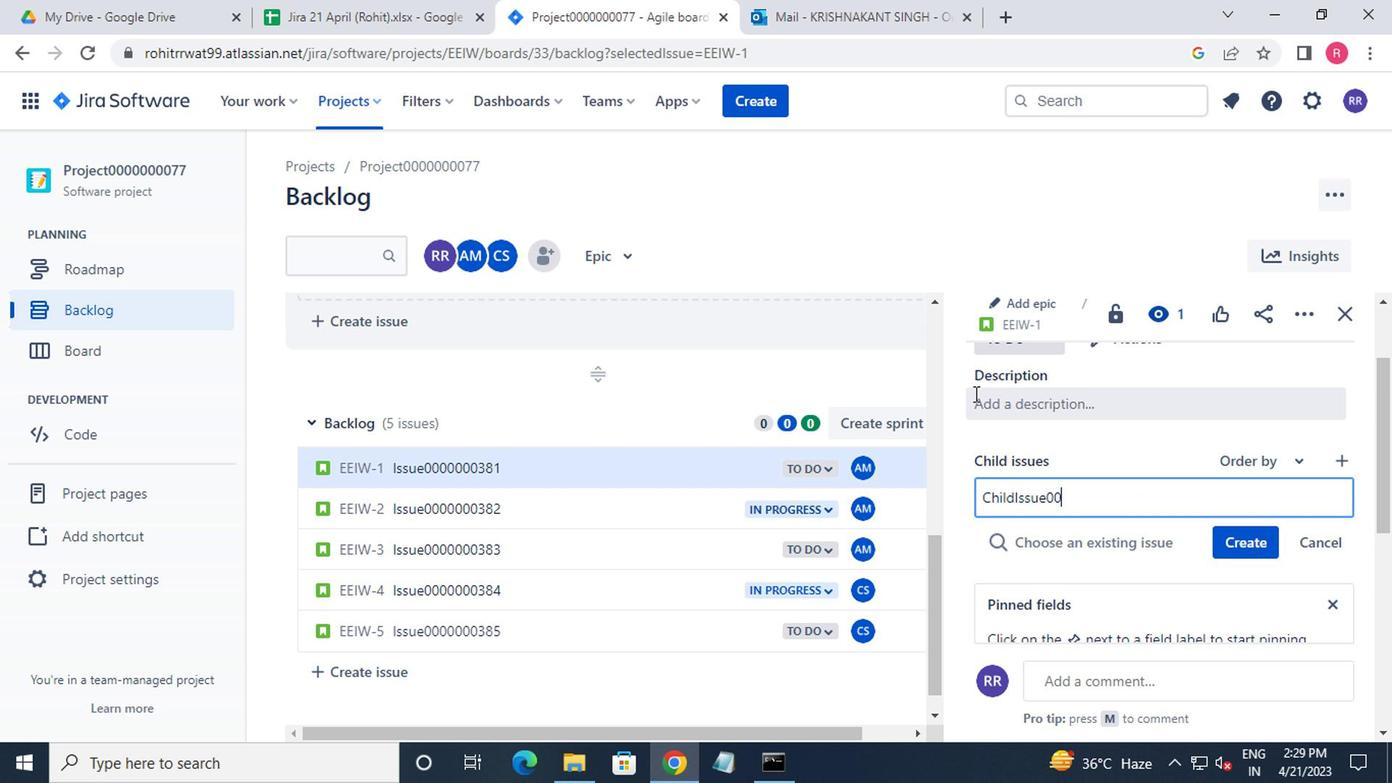 
Action: Mouse moved to (969, 393)
Screenshot: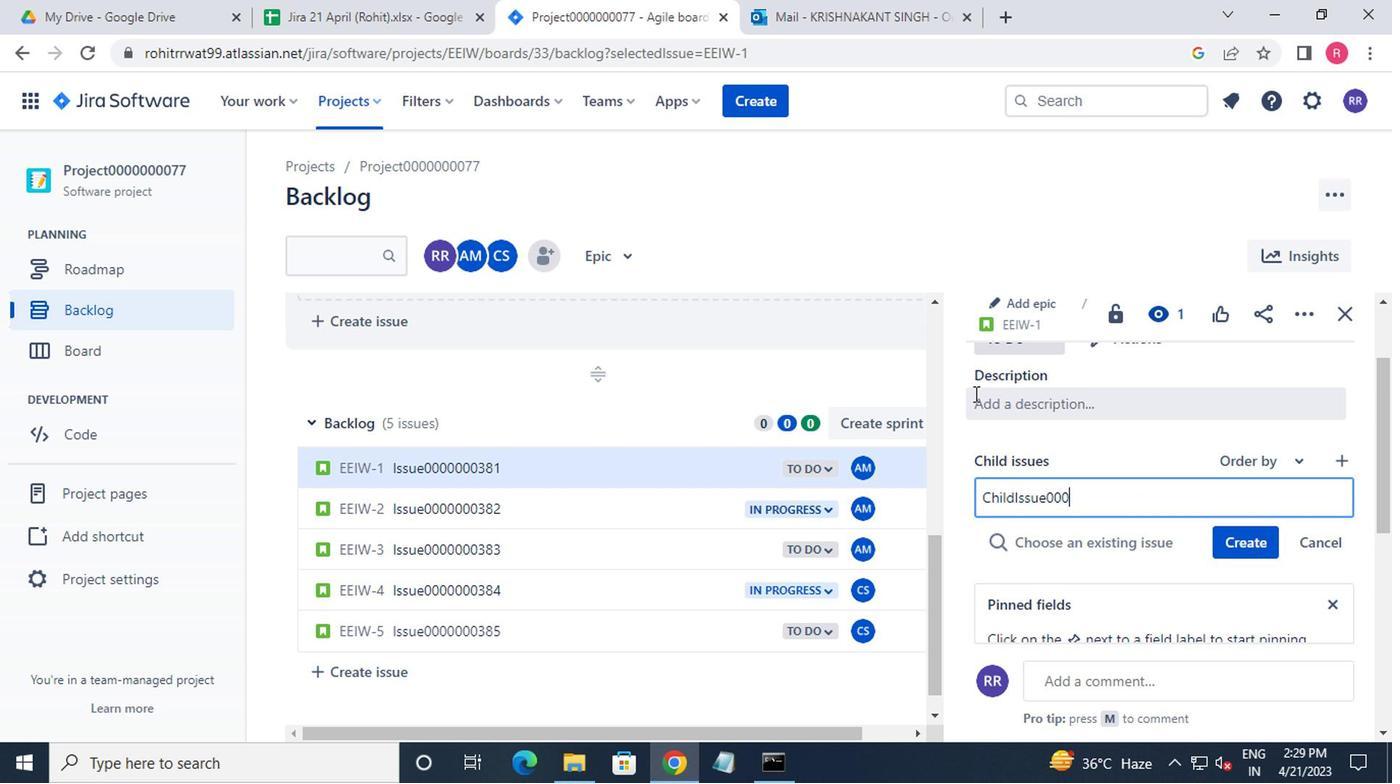 
Action: Key pressed 0000761<Key.enter><Key.shift><Key.shift><Key.shift>CHILD<Key.shift_r>ISSUE0000000762<Key.enter>
Screenshot: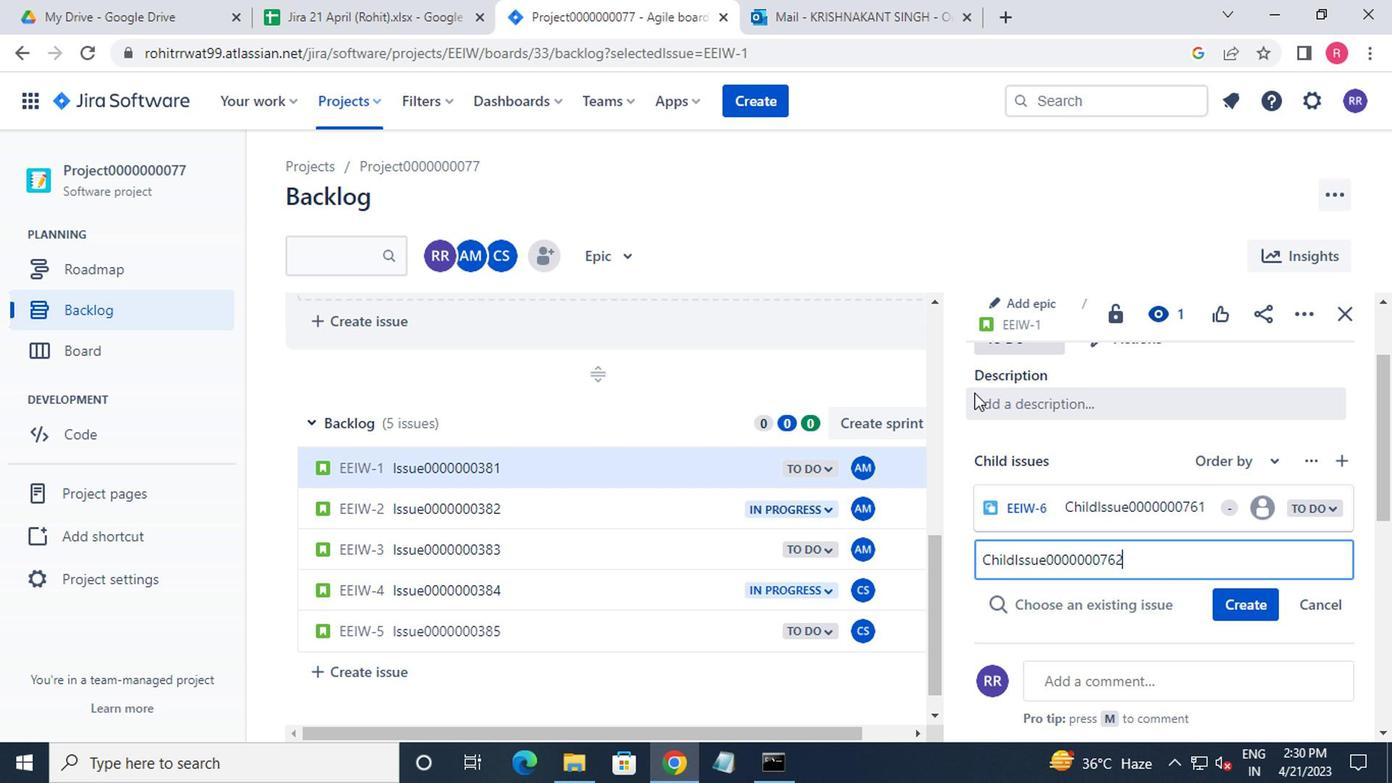 
